 Task: Find Round Trip flight tickets for 2 adults, in Economy from Luxor to Kolkata to travel on 04-Nov-2023. Kolkata to Luxor on 09-Dec-2023.  Stops: Any number of stops. Choice of flight is Star Alliance.
Action: Mouse moved to (377, 327)
Screenshot: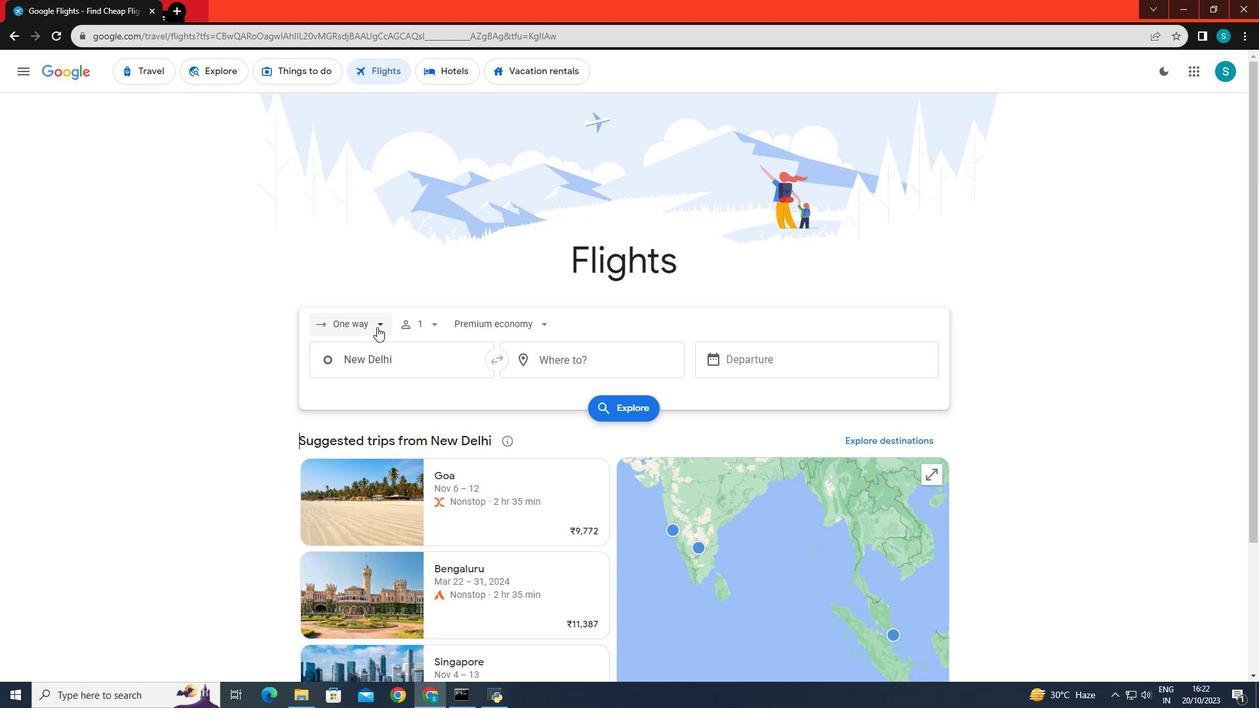 
Action: Mouse pressed left at (377, 327)
Screenshot: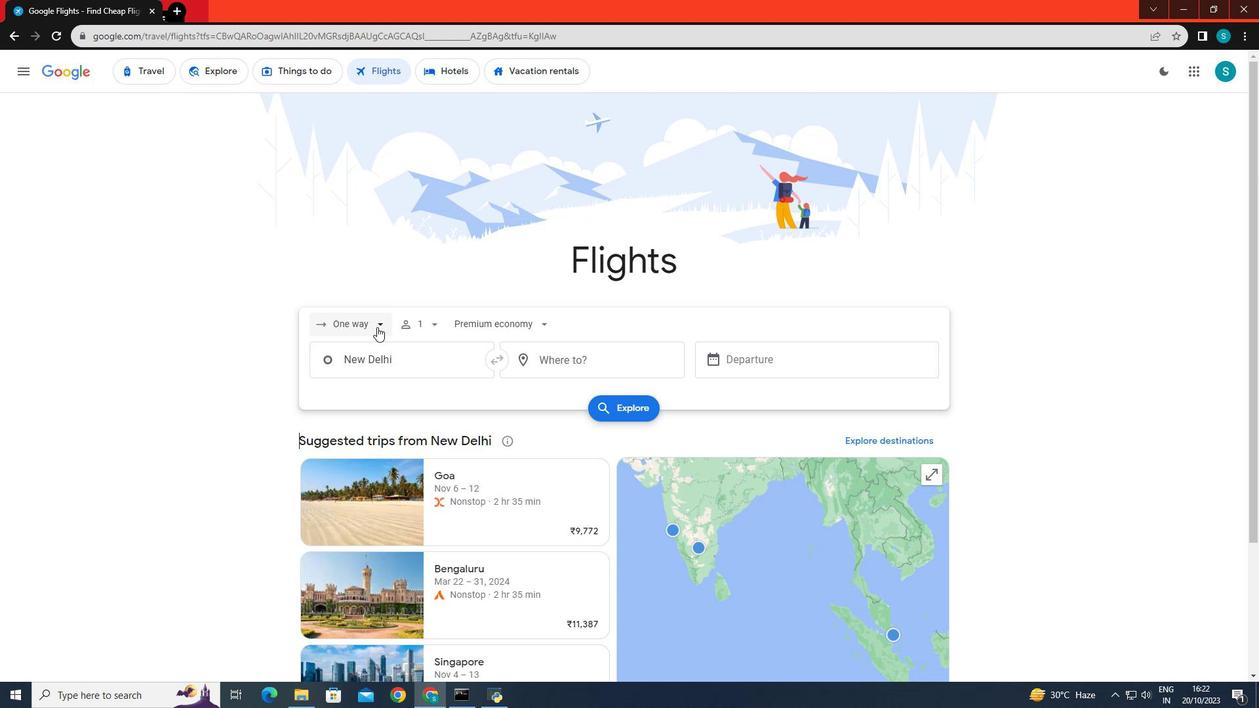
Action: Mouse moved to (373, 359)
Screenshot: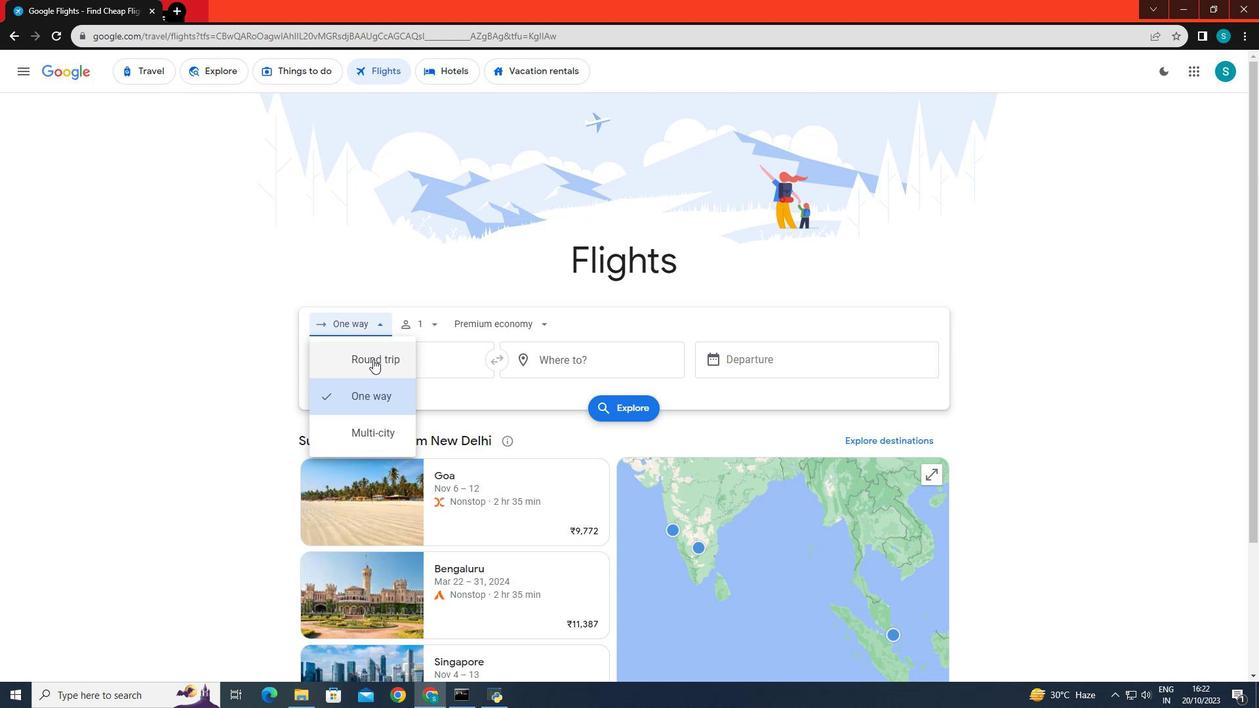 
Action: Mouse pressed left at (373, 359)
Screenshot: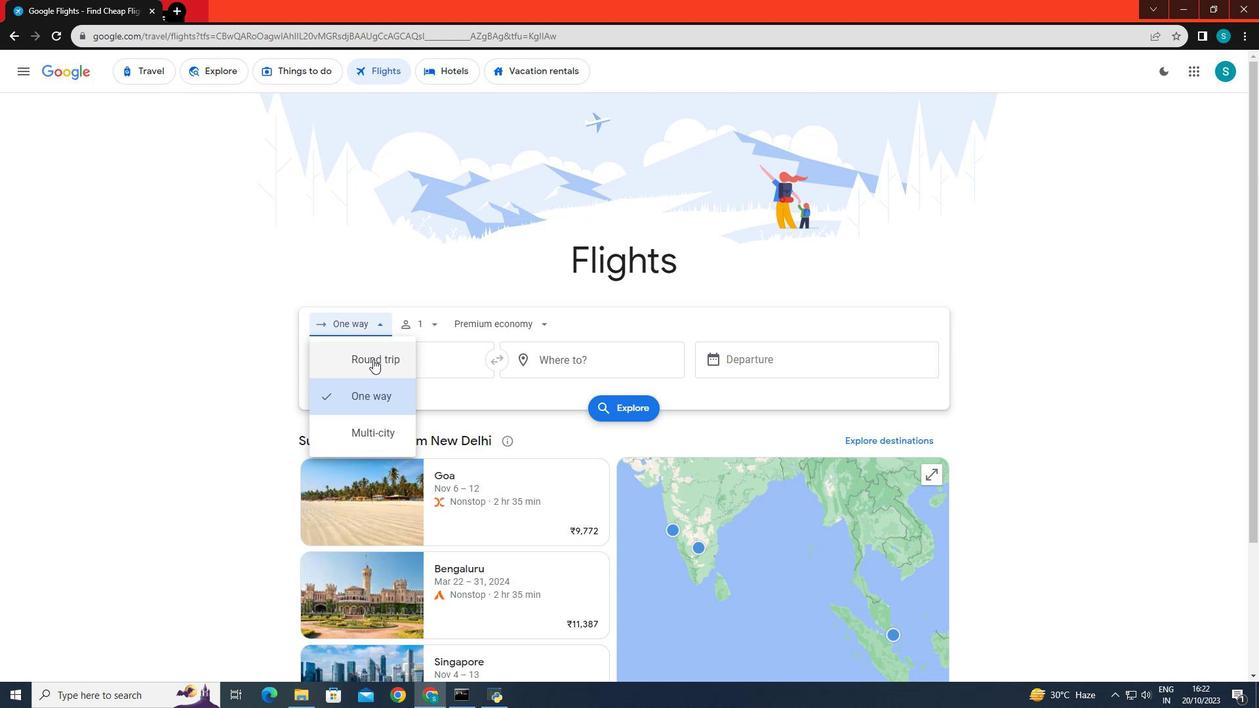 
Action: Mouse moved to (446, 320)
Screenshot: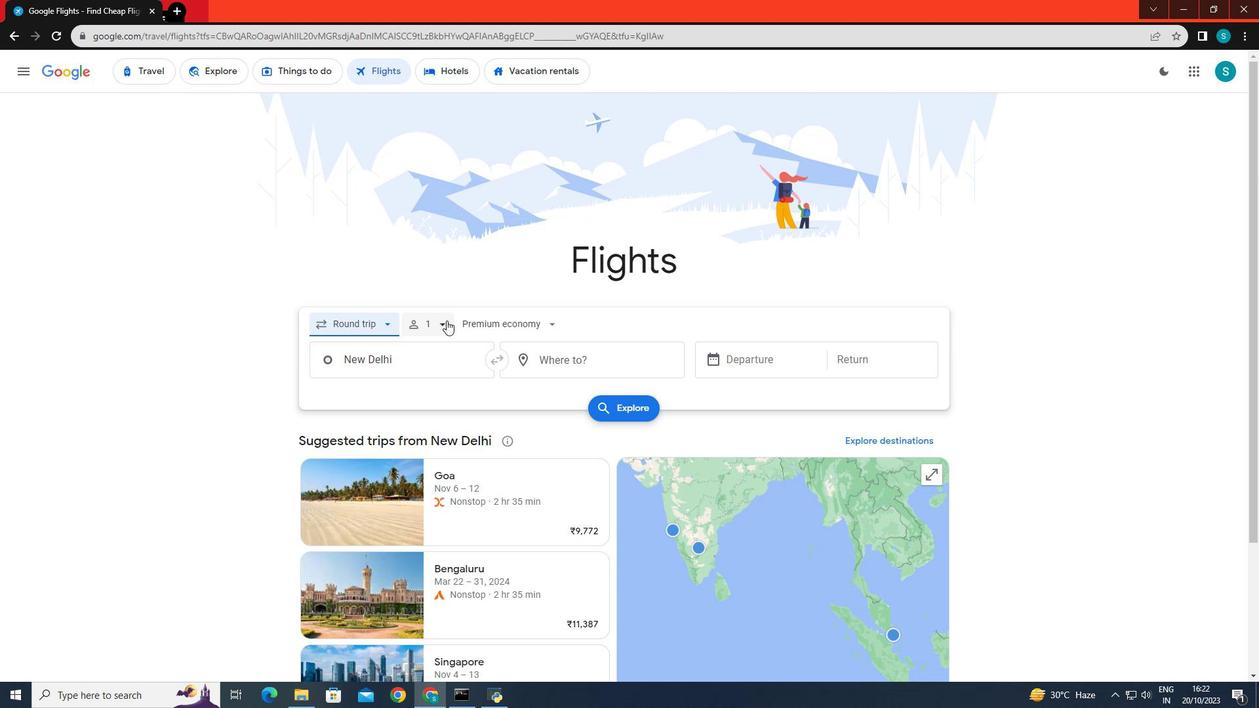 
Action: Mouse pressed left at (446, 320)
Screenshot: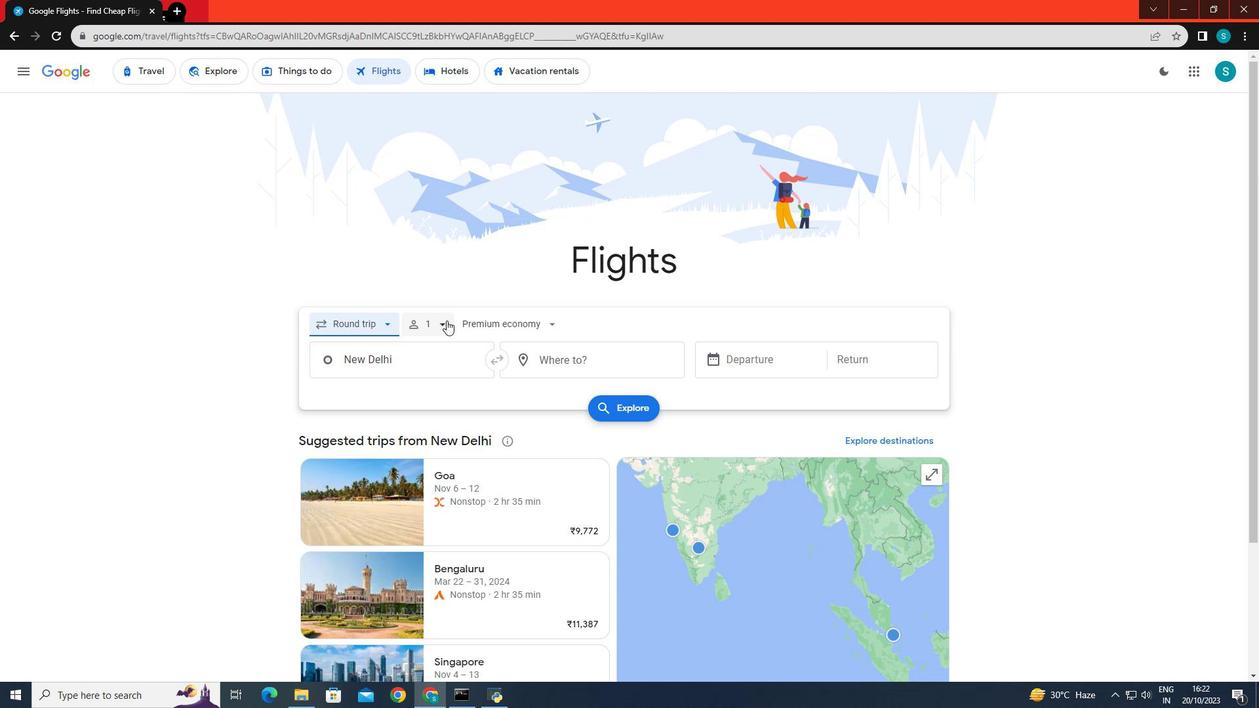 
Action: Mouse moved to (545, 352)
Screenshot: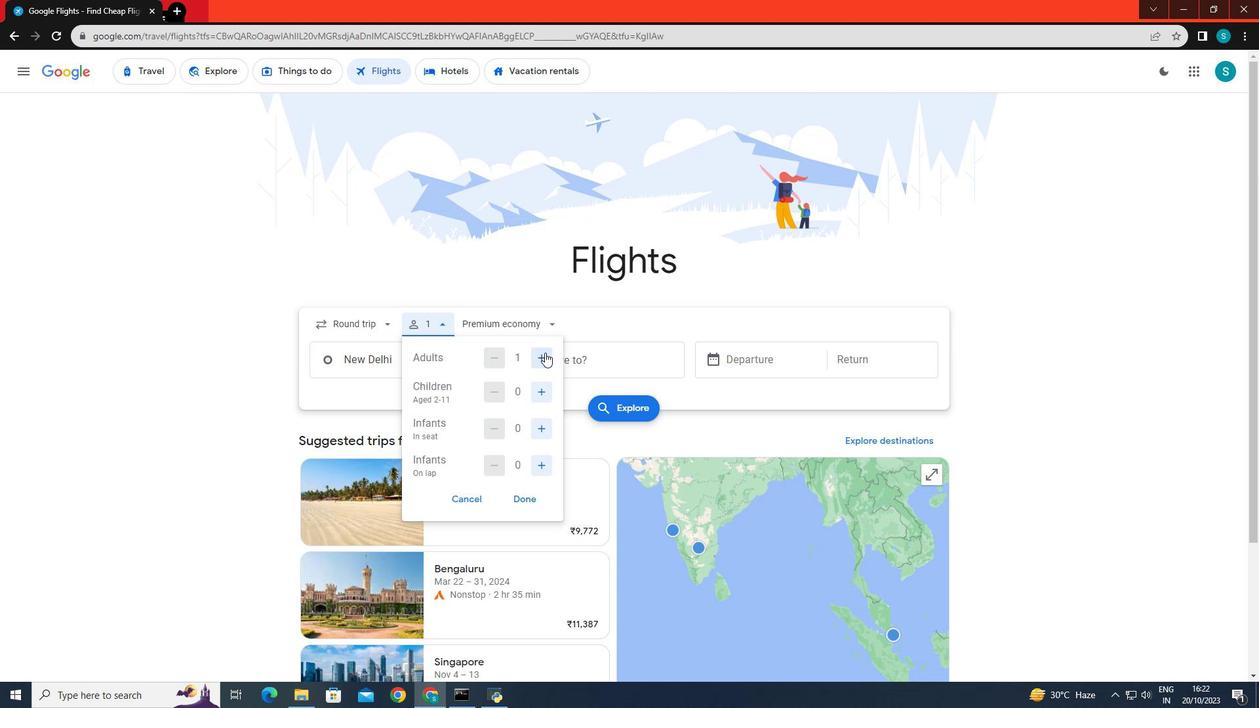 
Action: Mouse pressed left at (545, 352)
Screenshot: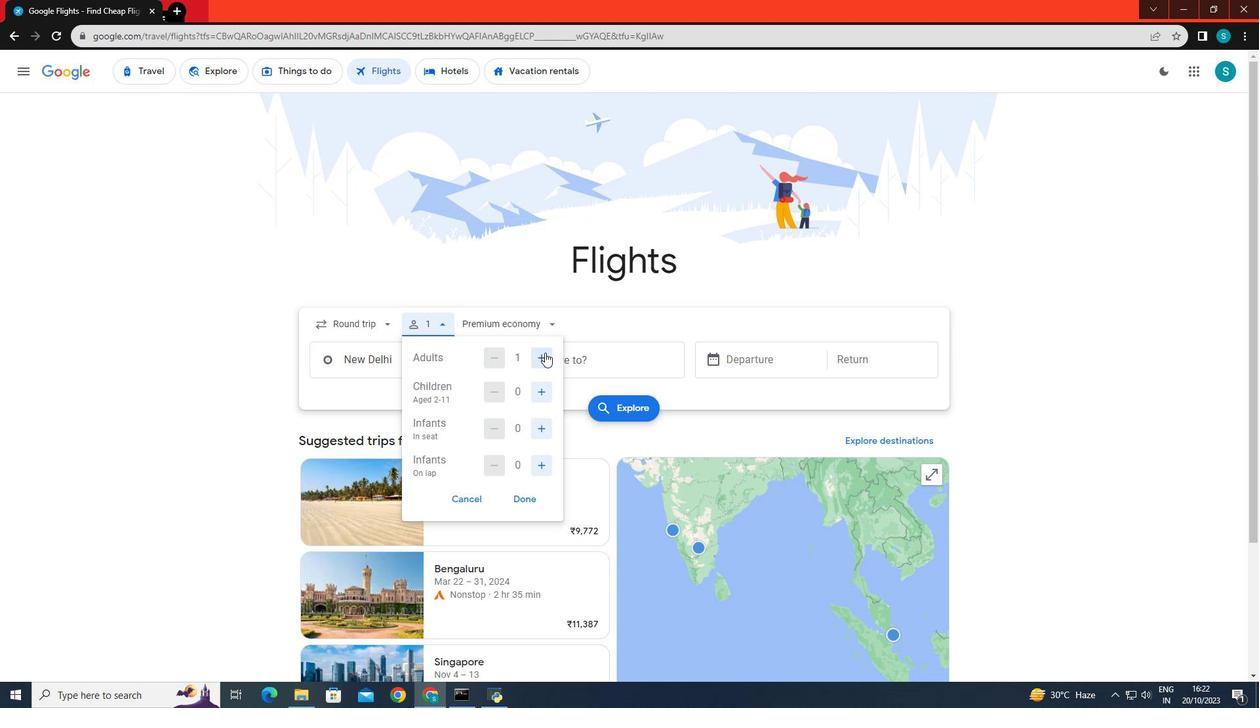 
Action: Mouse moved to (531, 499)
Screenshot: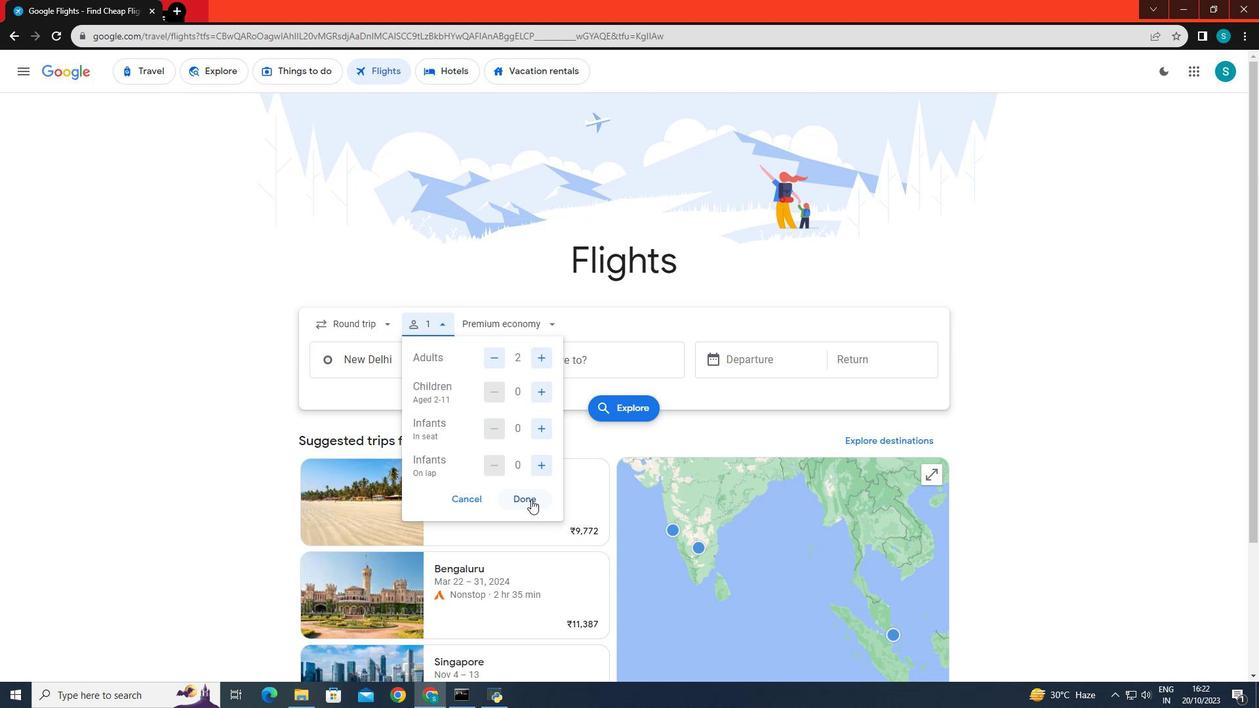 
Action: Mouse pressed left at (531, 499)
Screenshot: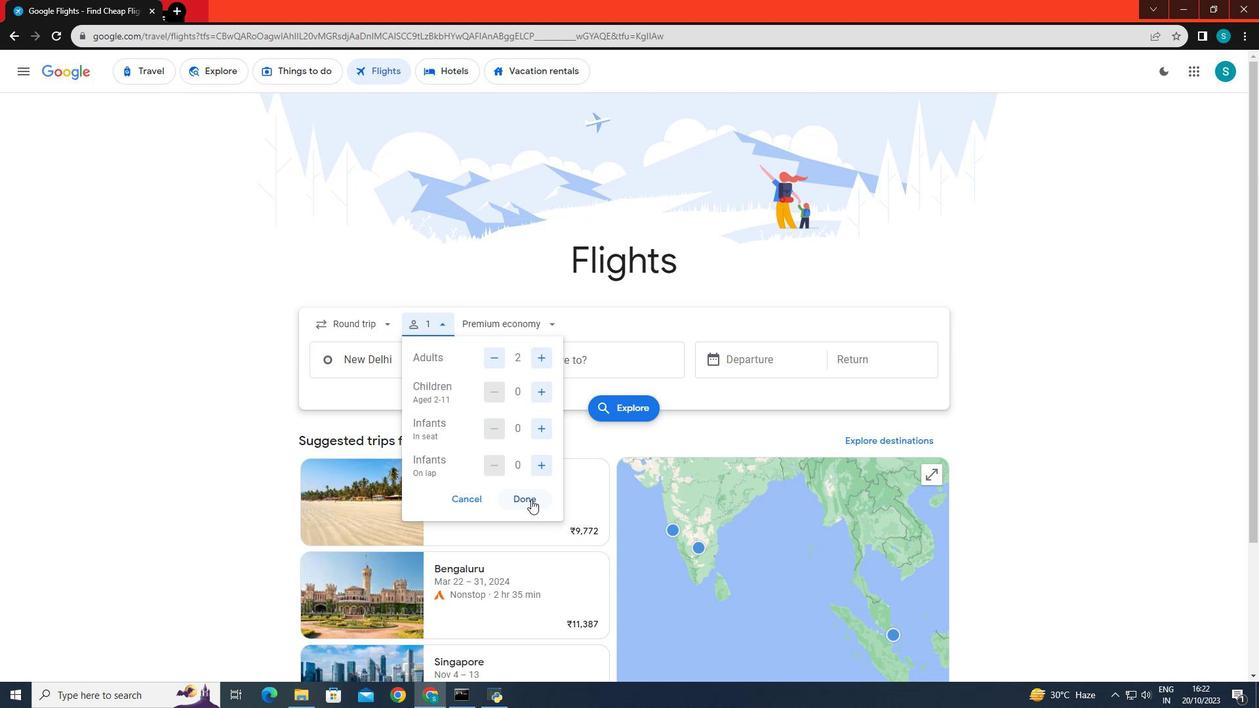 
Action: Mouse moved to (523, 316)
Screenshot: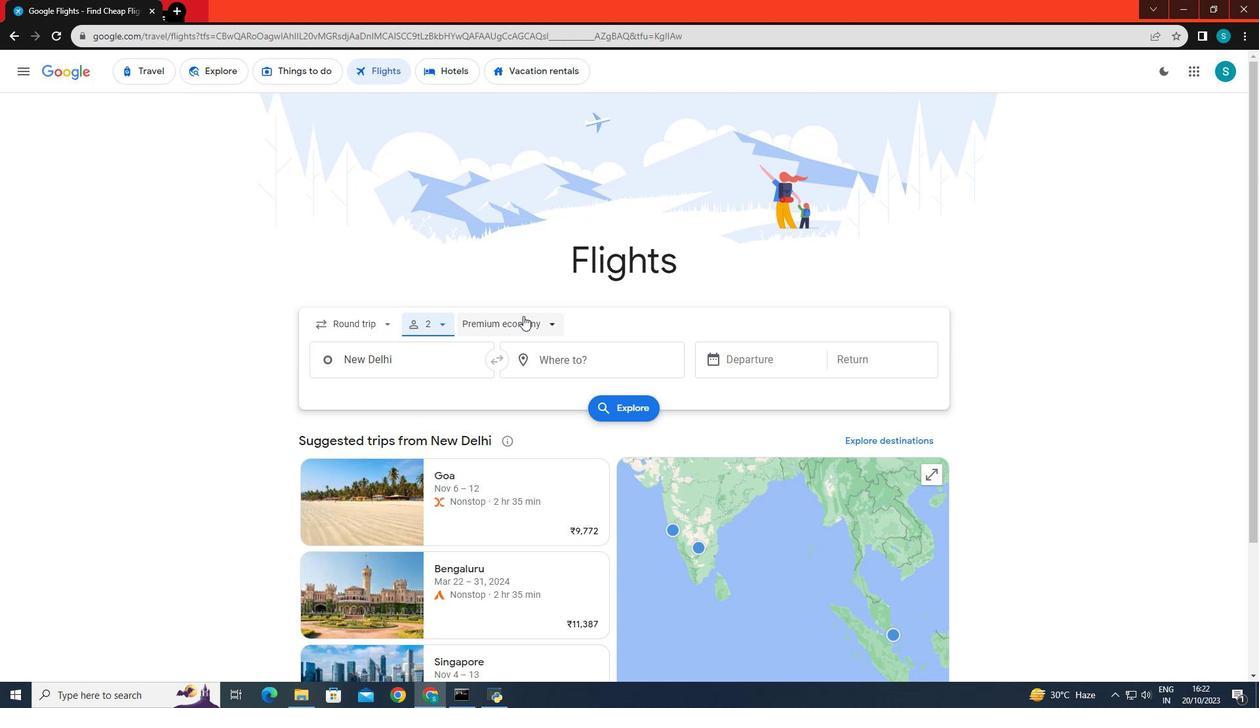 
Action: Mouse pressed left at (523, 316)
Screenshot: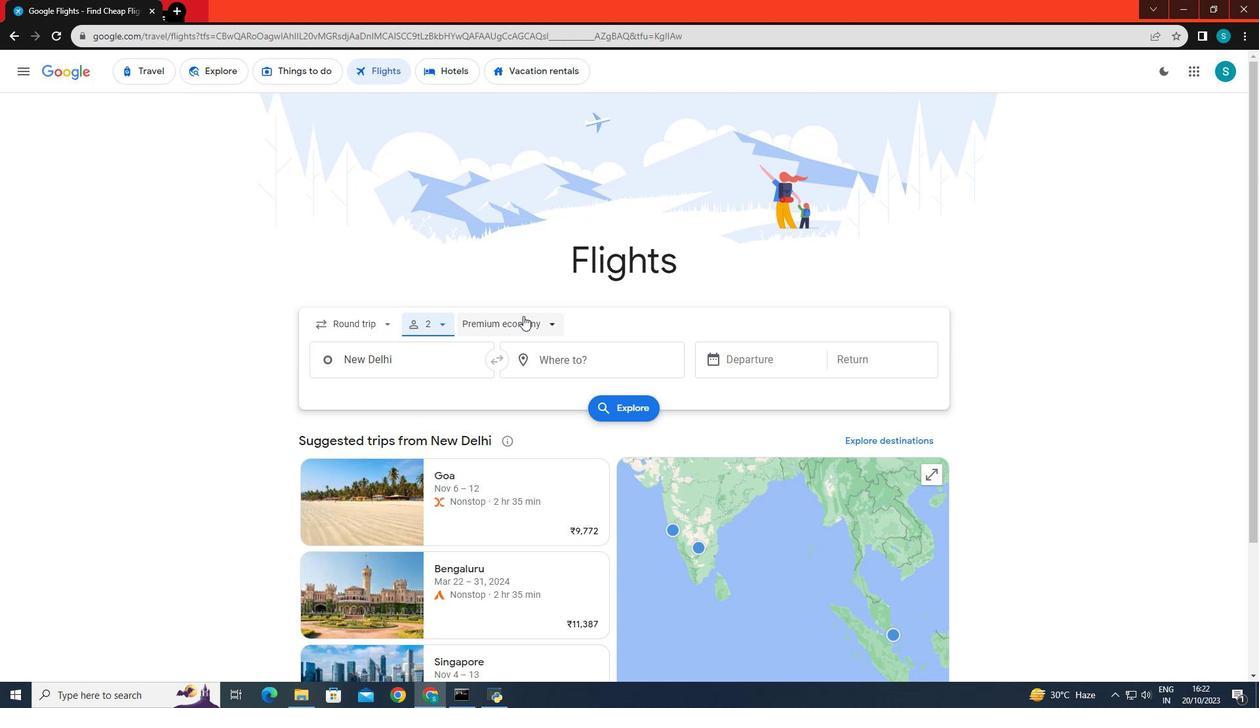 
Action: Mouse moved to (536, 356)
Screenshot: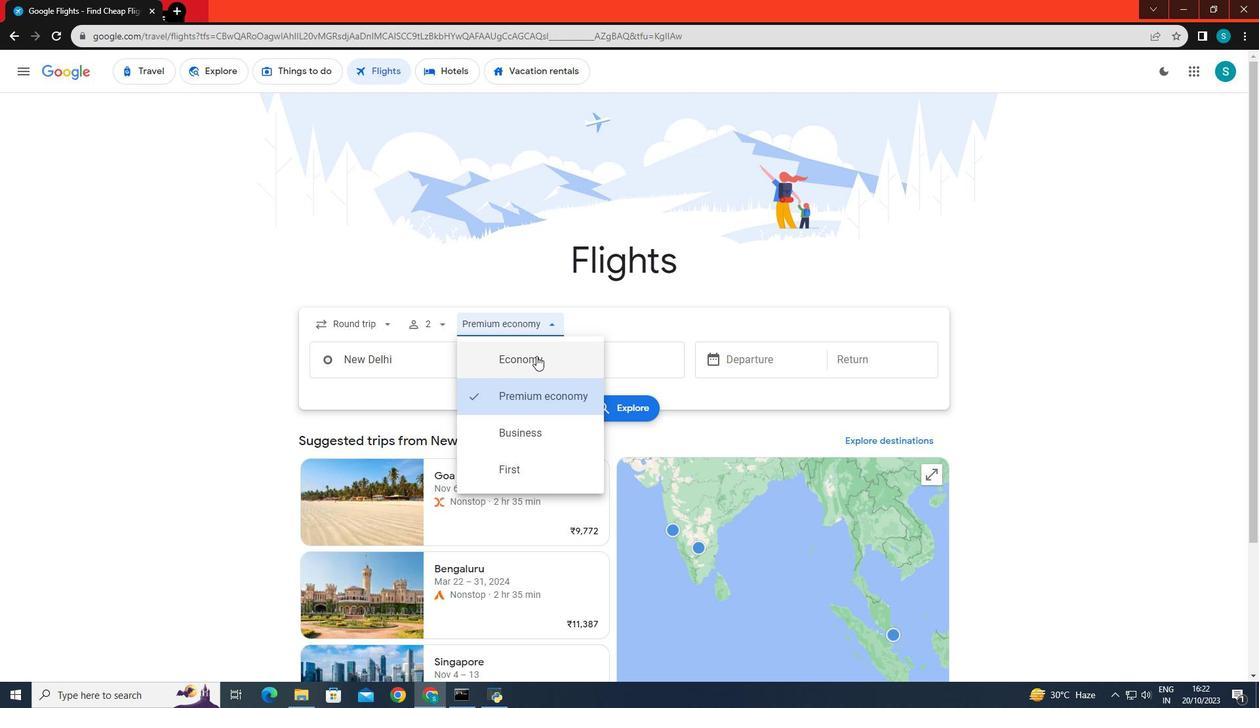 
Action: Mouse pressed left at (536, 356)
Screenshot: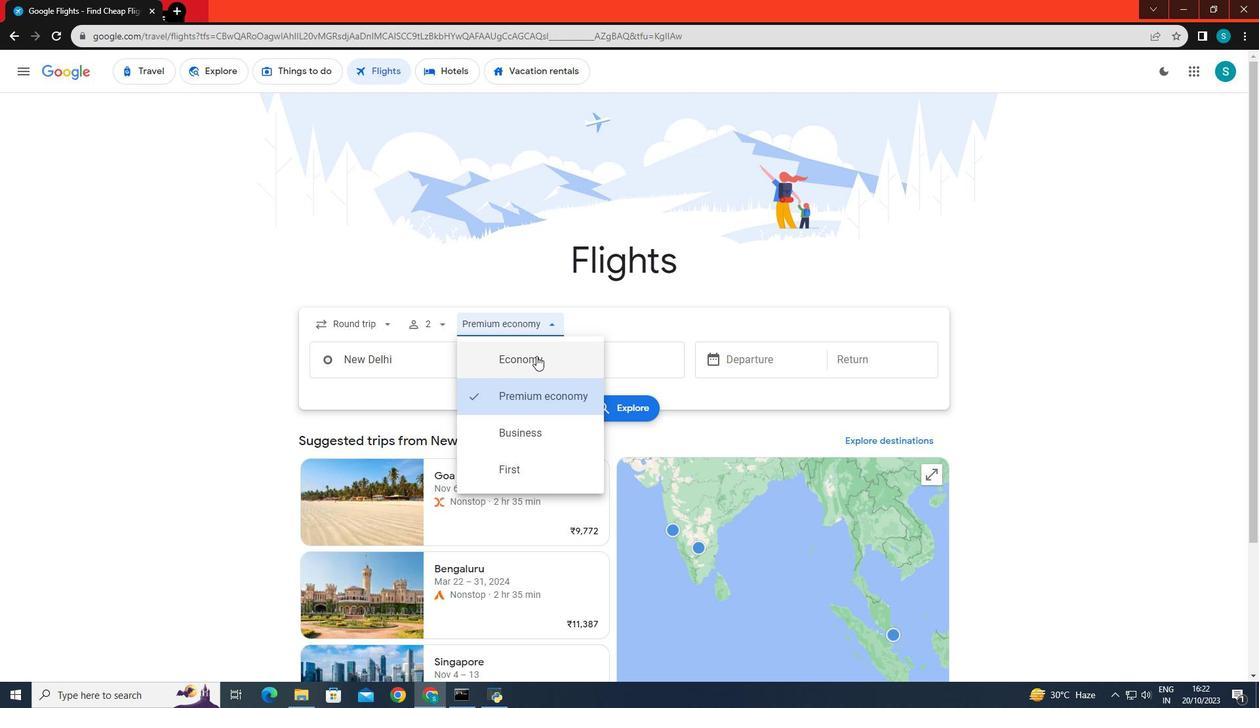 
Action: Mouse moved to (379, 364)
Screenshot: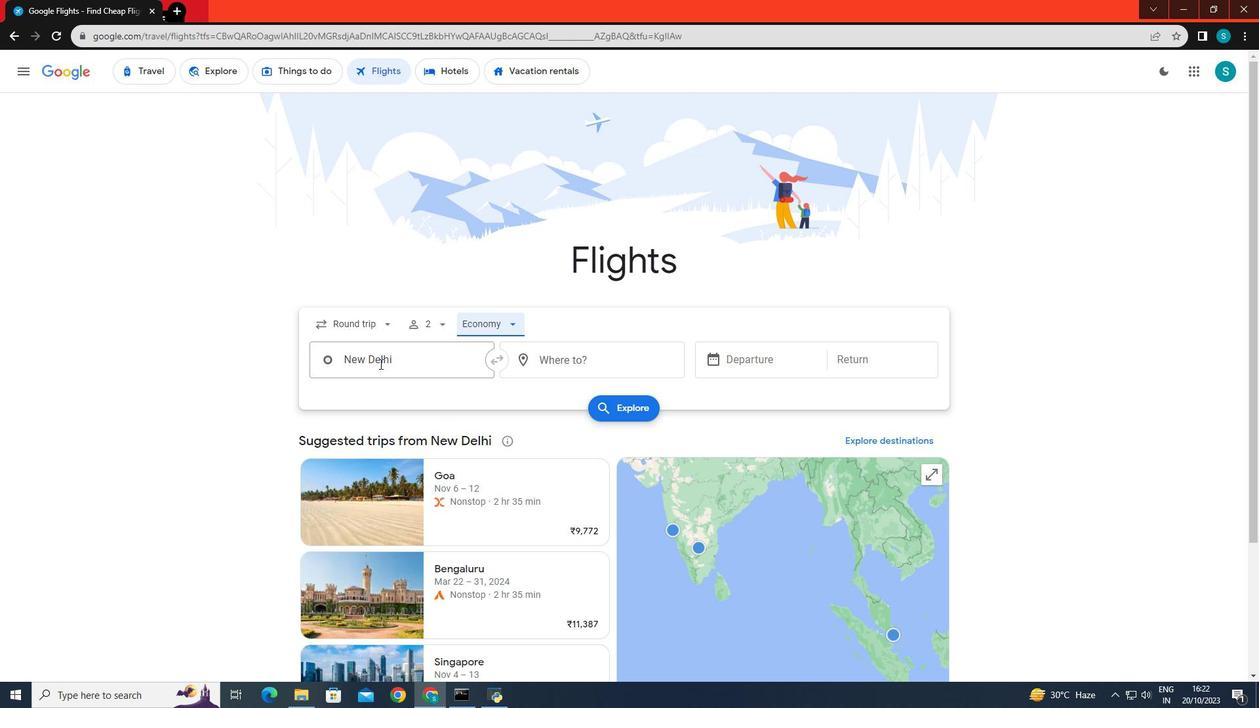 
Action: Mouse pressed left at (379, 364)
Screenshot: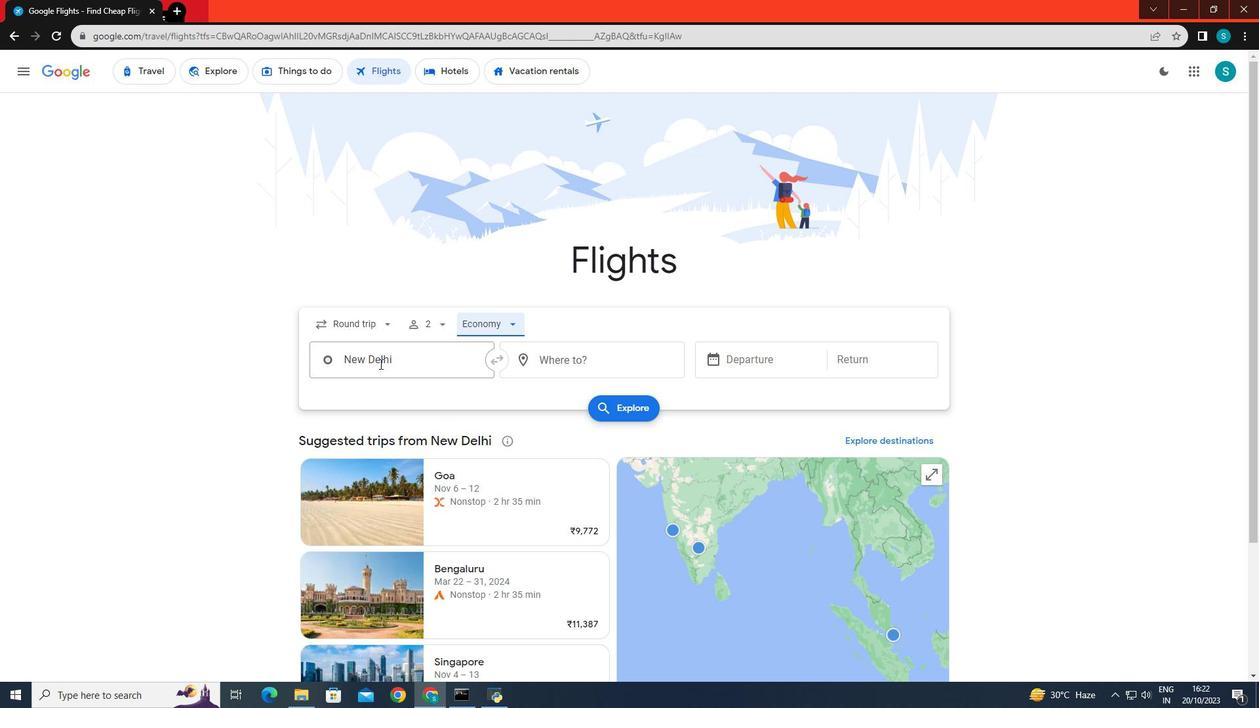 
Action: Key pressed <Key.backspace><Key.caps_lock>L<Key.caps_lock>uxor
Screenshot: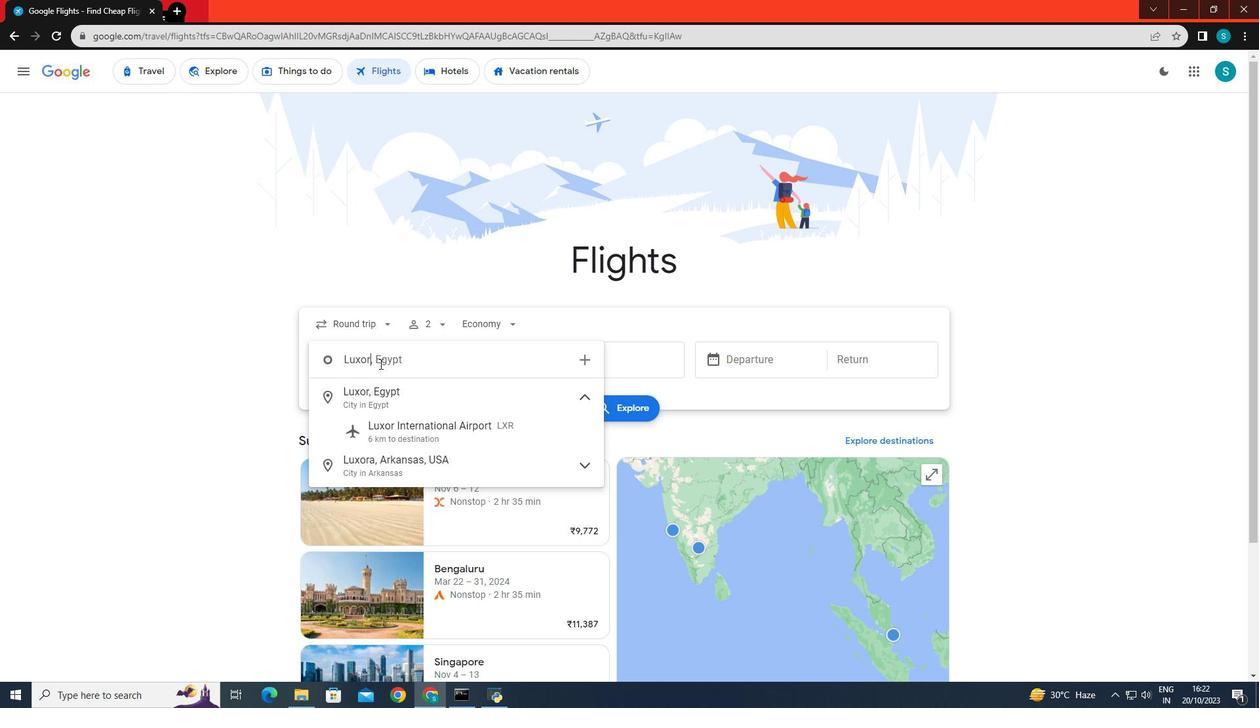 
Action: Mouse moved to (396, 392)
Screenshot: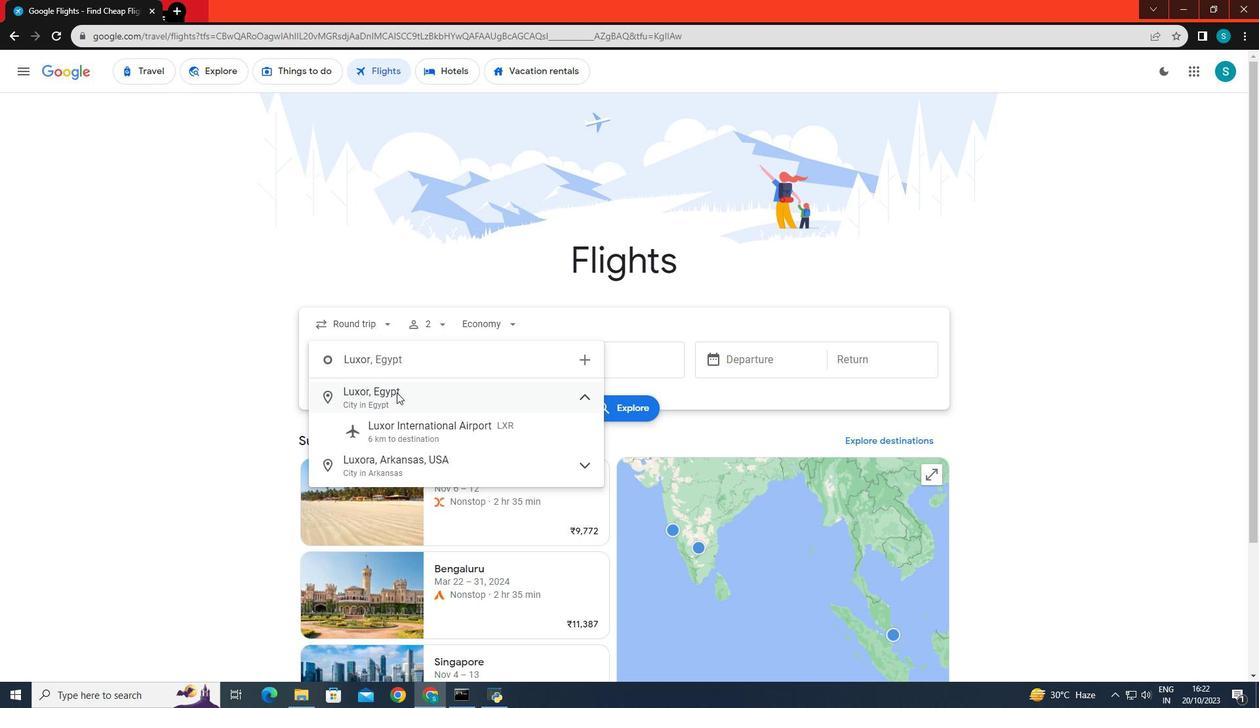 
Action: Mouse pressed left at (396, 392)
Screenshot: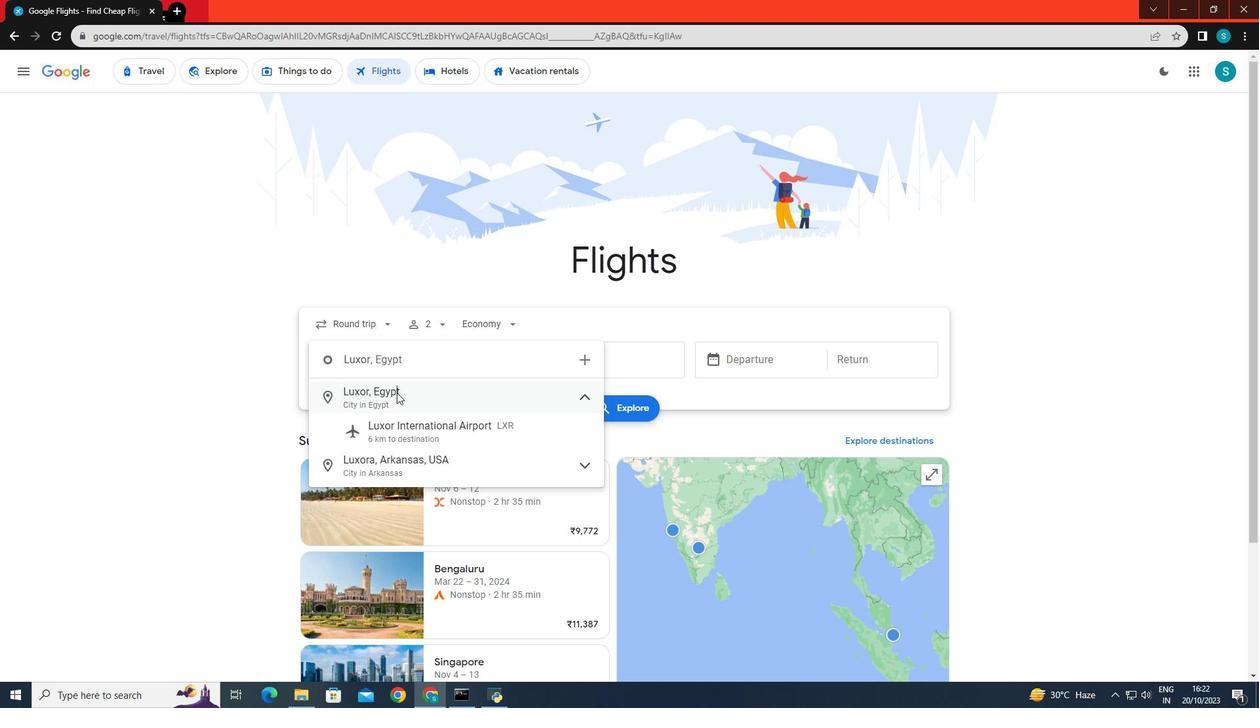 
Action: Mouse moved to (613, 360)
Screenshot: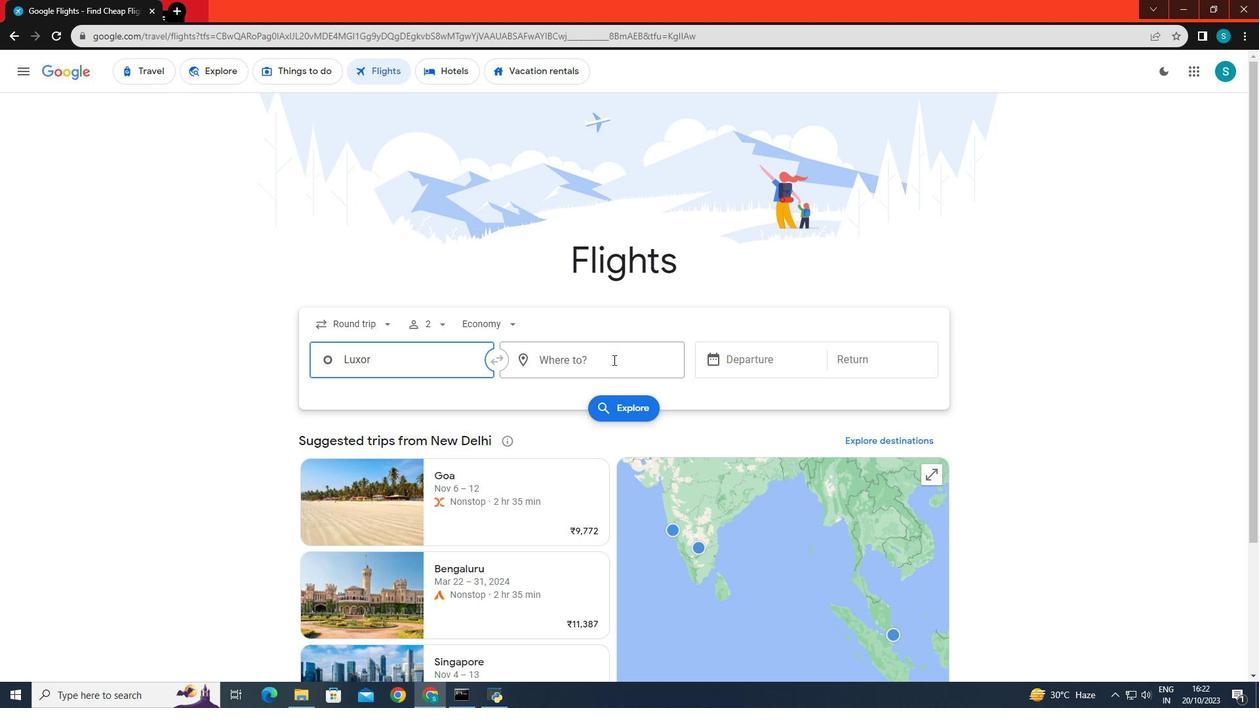 
Action: Mouse pressed left at (613, 360)
Screenshot: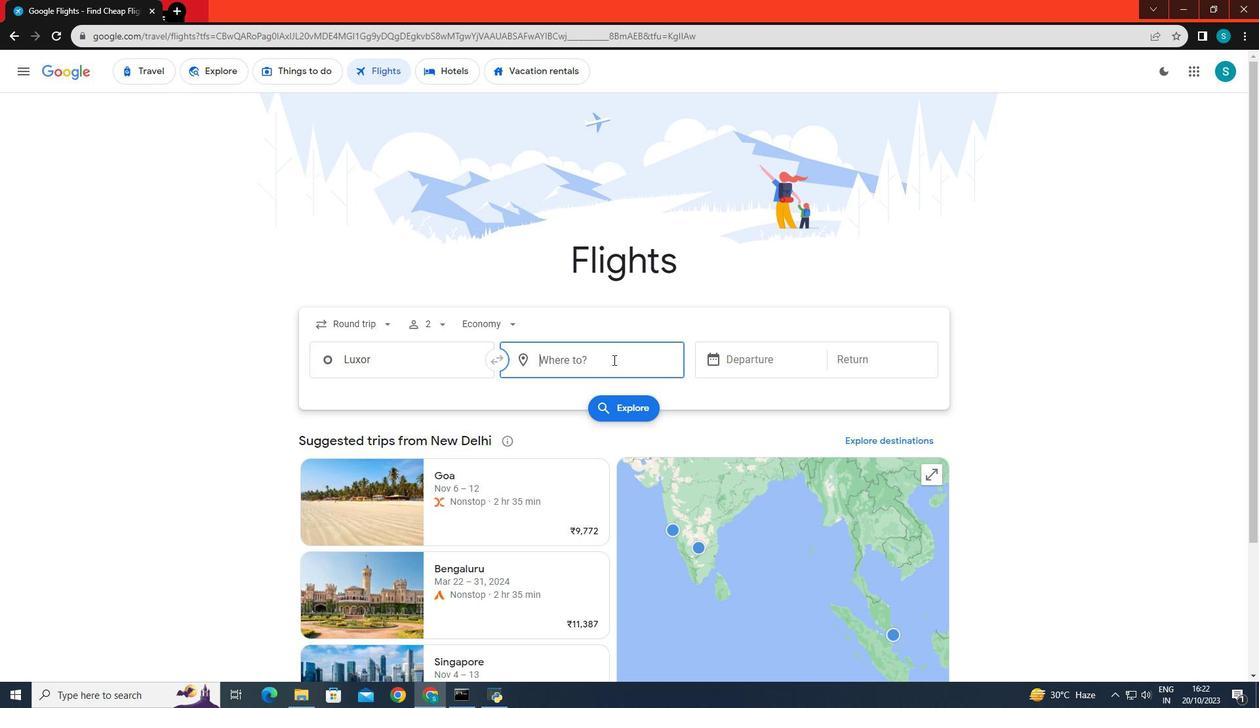 
Action: Key pressed <Key.caps_lock>KOL<Key.backspace><Key.backspace><Key.caps_lock>ol
Screenshot: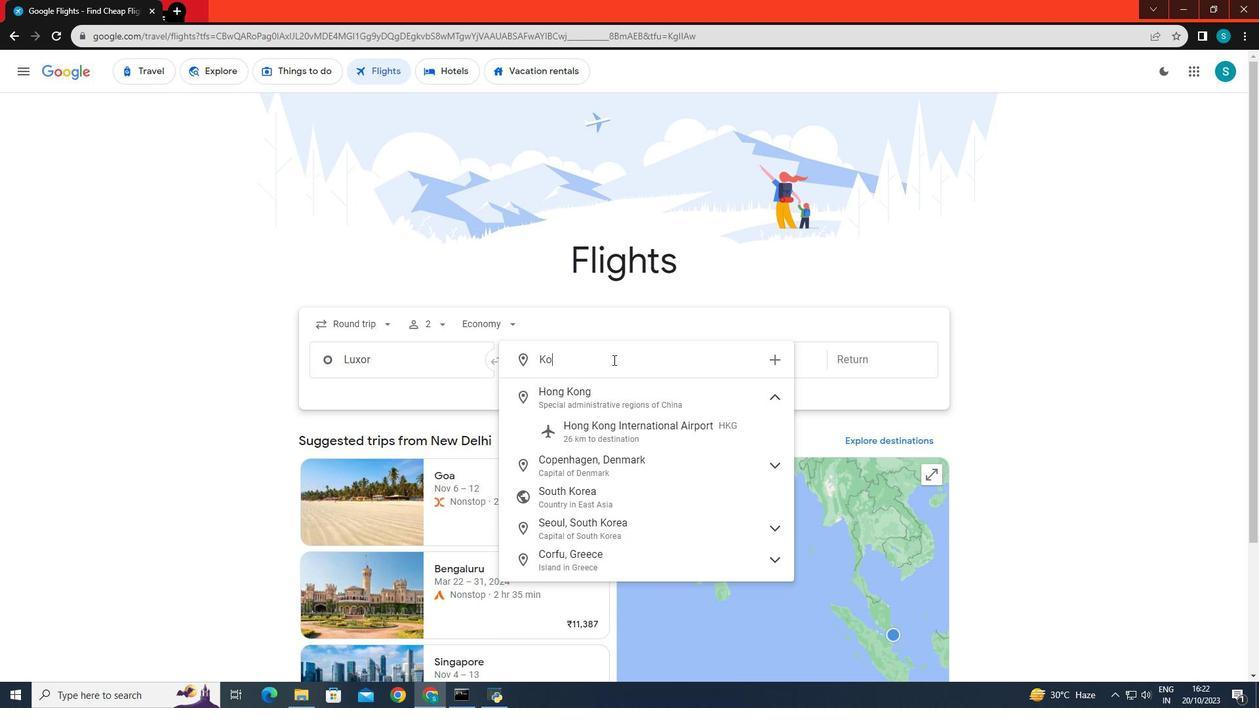 
Action: Mouse moved to (605, 390)
Screenshot: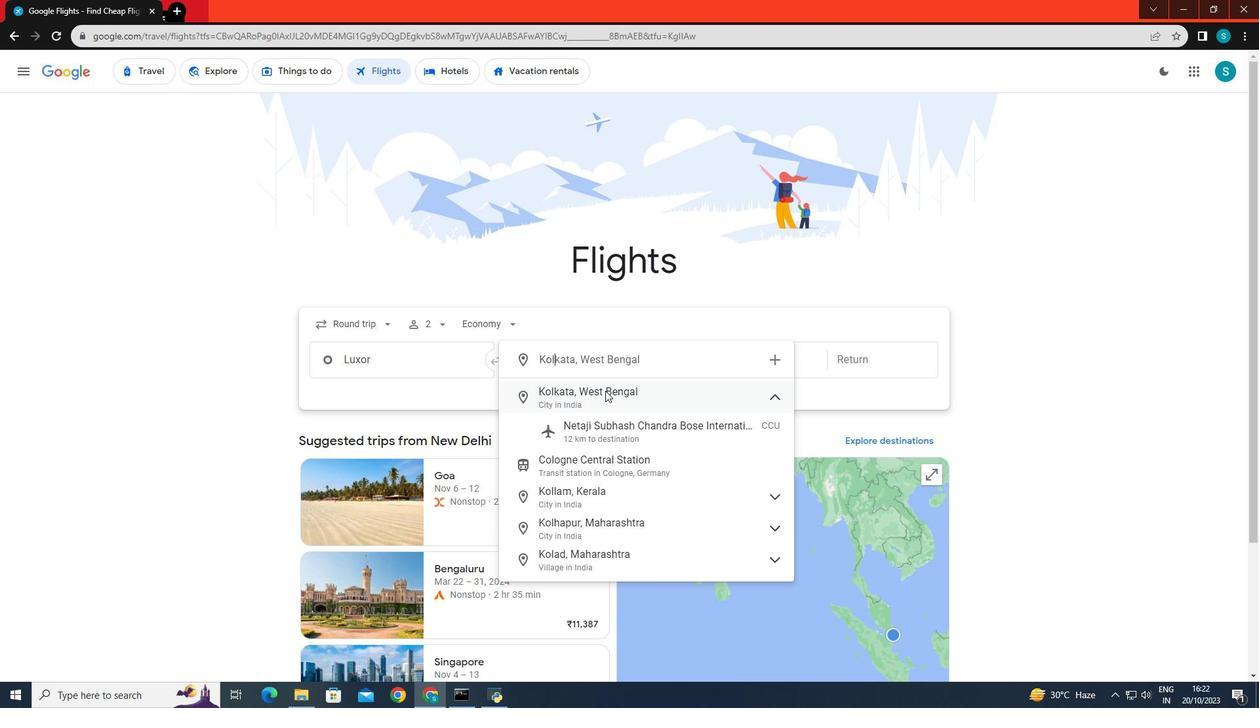 
Action: Mouse pressed left at (605, 390)
Screenshot: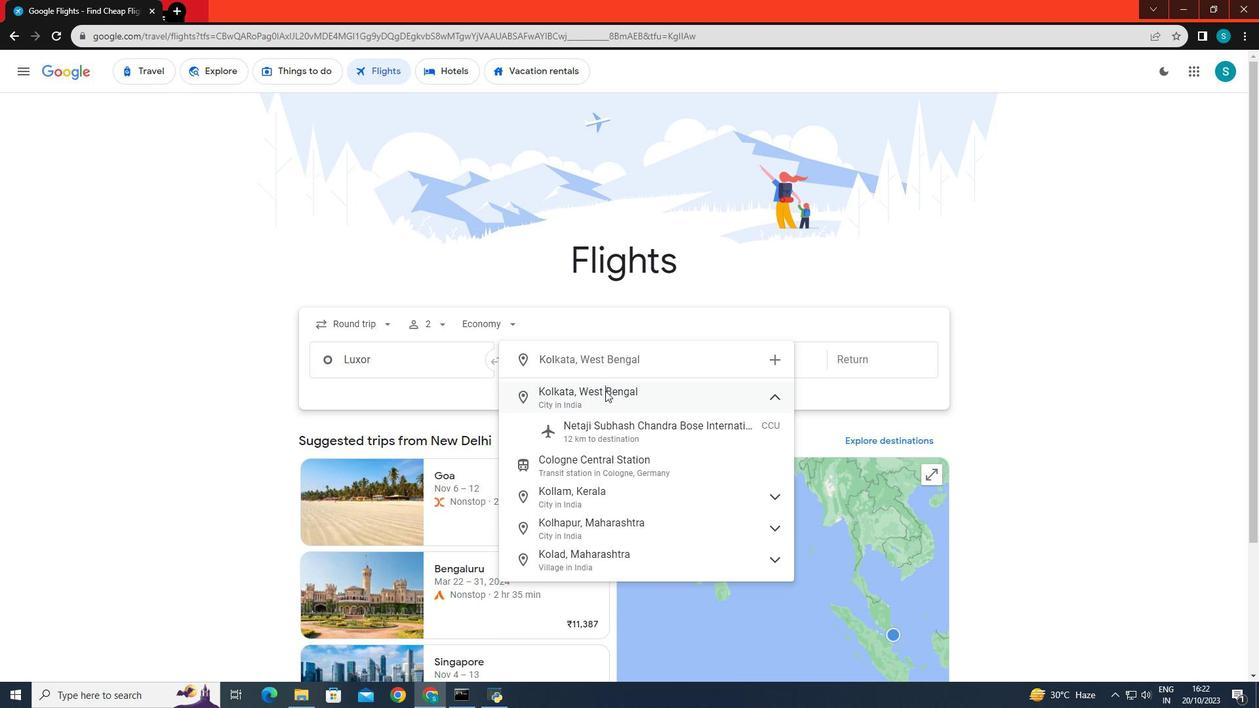 
Action: Mouse moved to (730, 367)
Screenshot: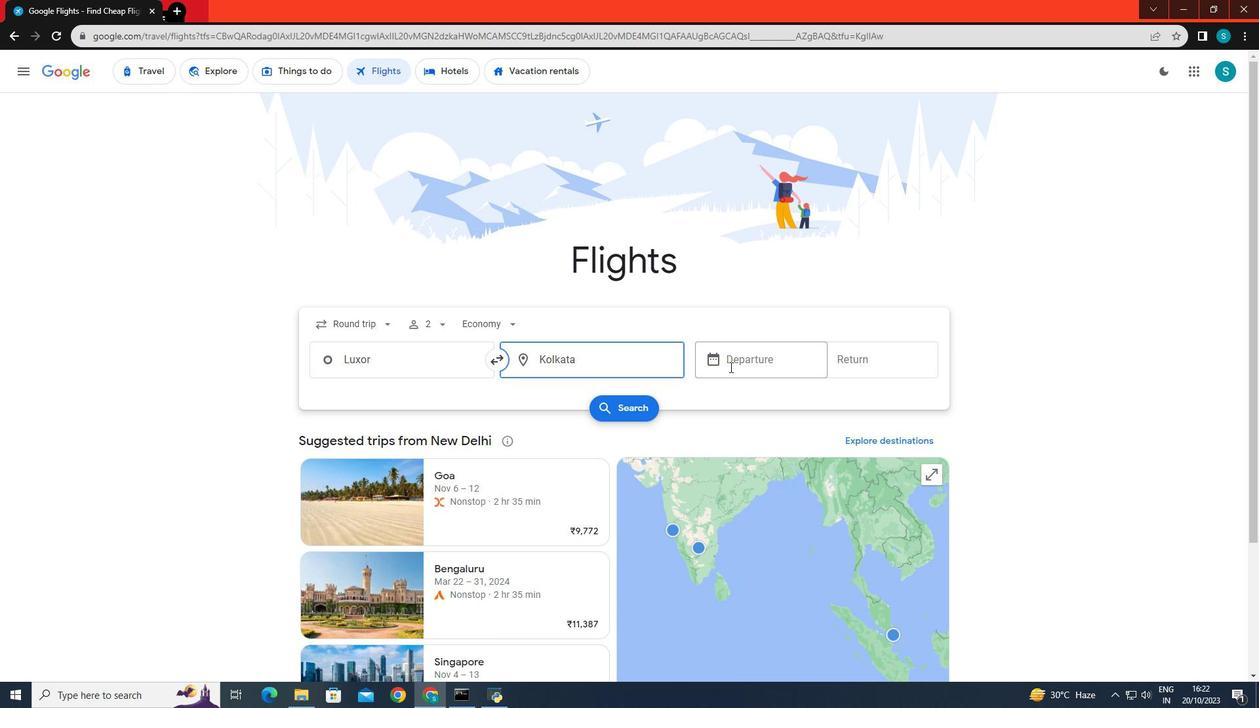 
Action: Mouse pressed left at (730, 367)
Screenshot: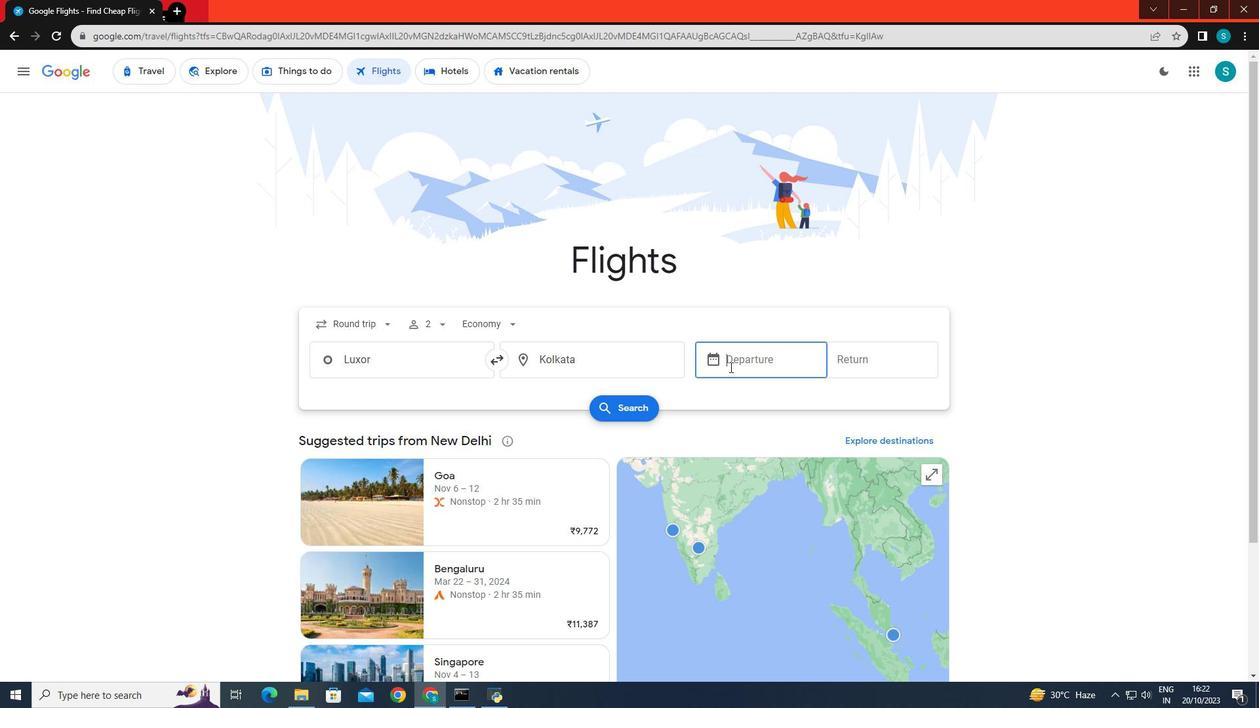 
Action: Mouse moved to (914, 423)
Screenshot: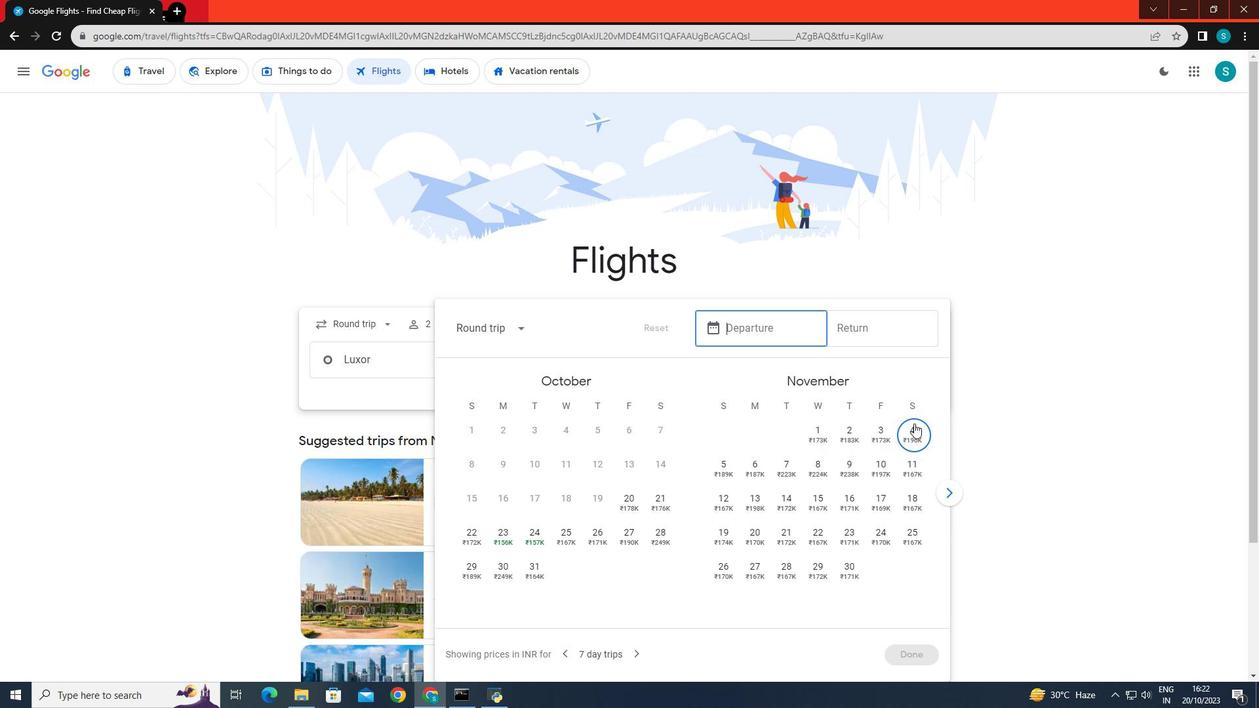 
Action: Mouse pressed left at (914, 423)
Screenshot: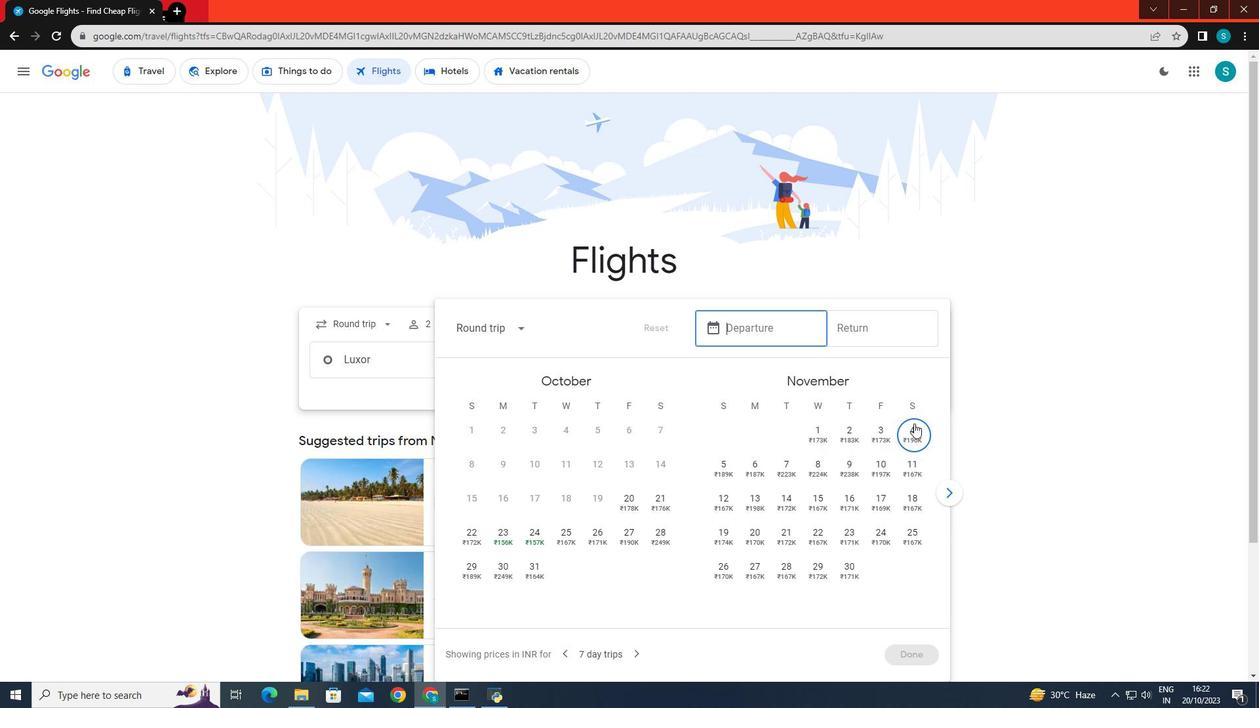 
Action: Mouse moved to (946, 484)
Screenshot: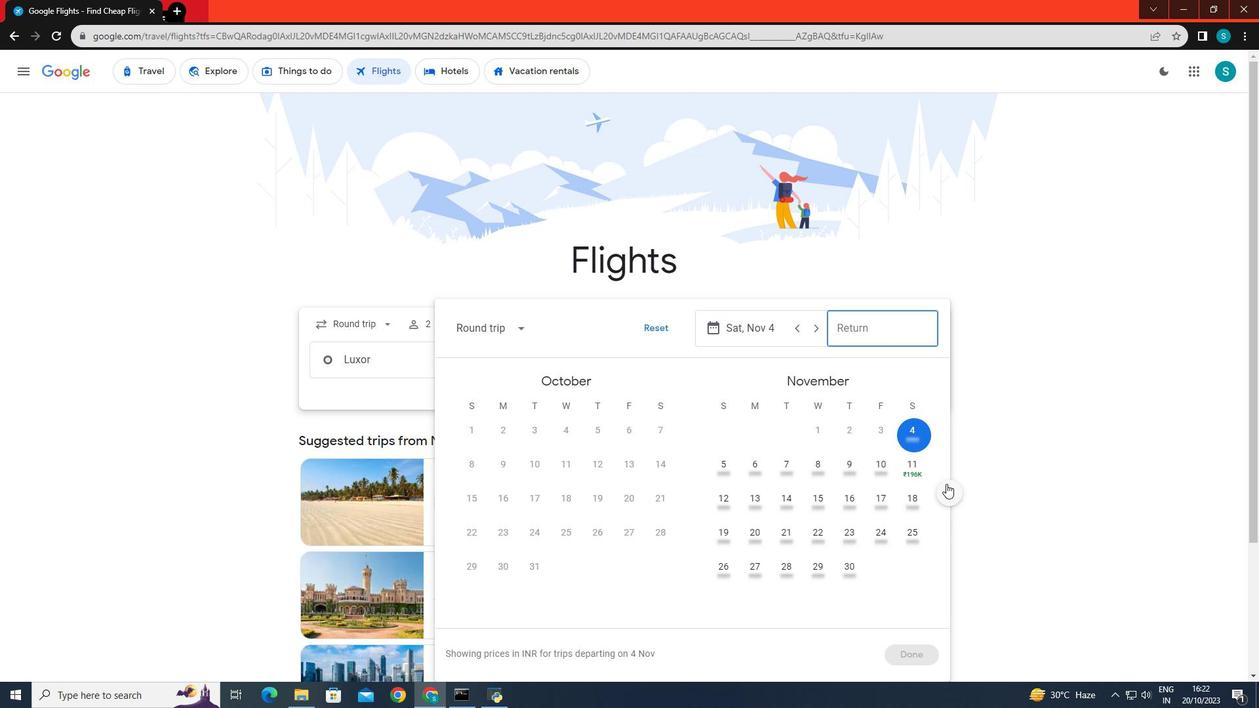 
Action: Mouse pressed left at (946, 484)
Screenshot: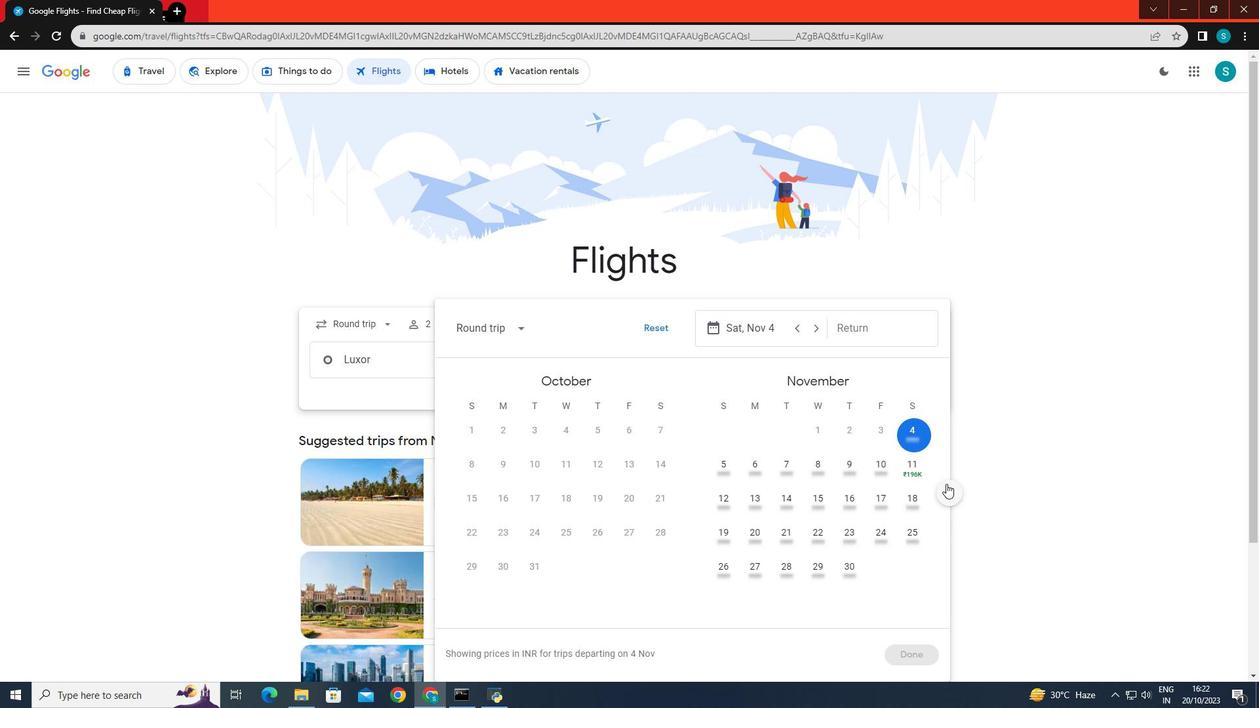 
Action: Mouse moved to (919, 463)
Screenshot: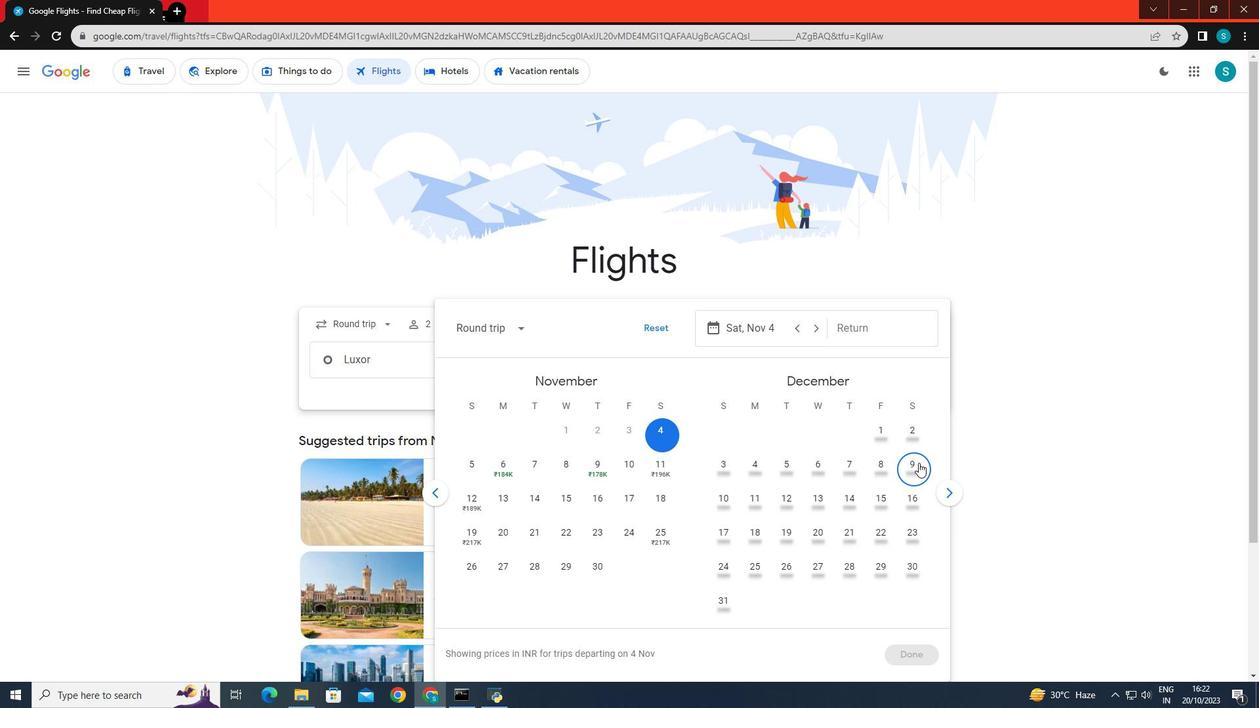
Action: Mouse pressed left at (919, 463)
Screenshot: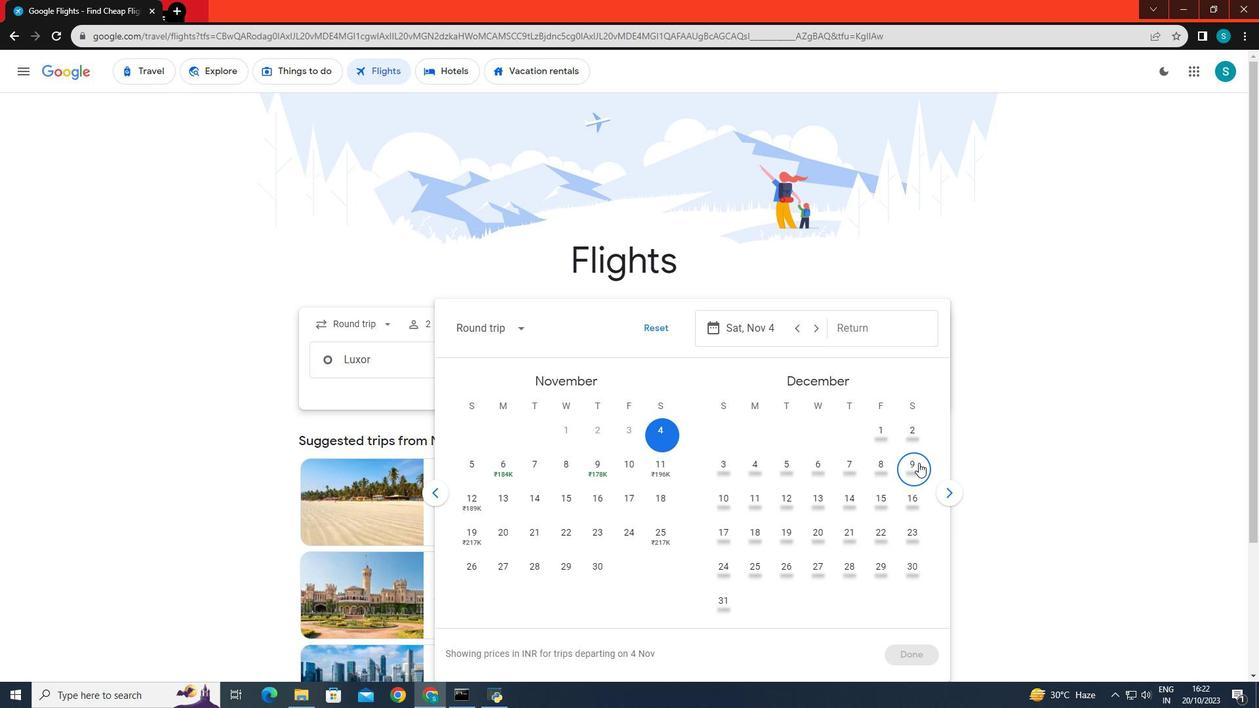 
Action: Mouse moved to (907, 652)
Screenshot: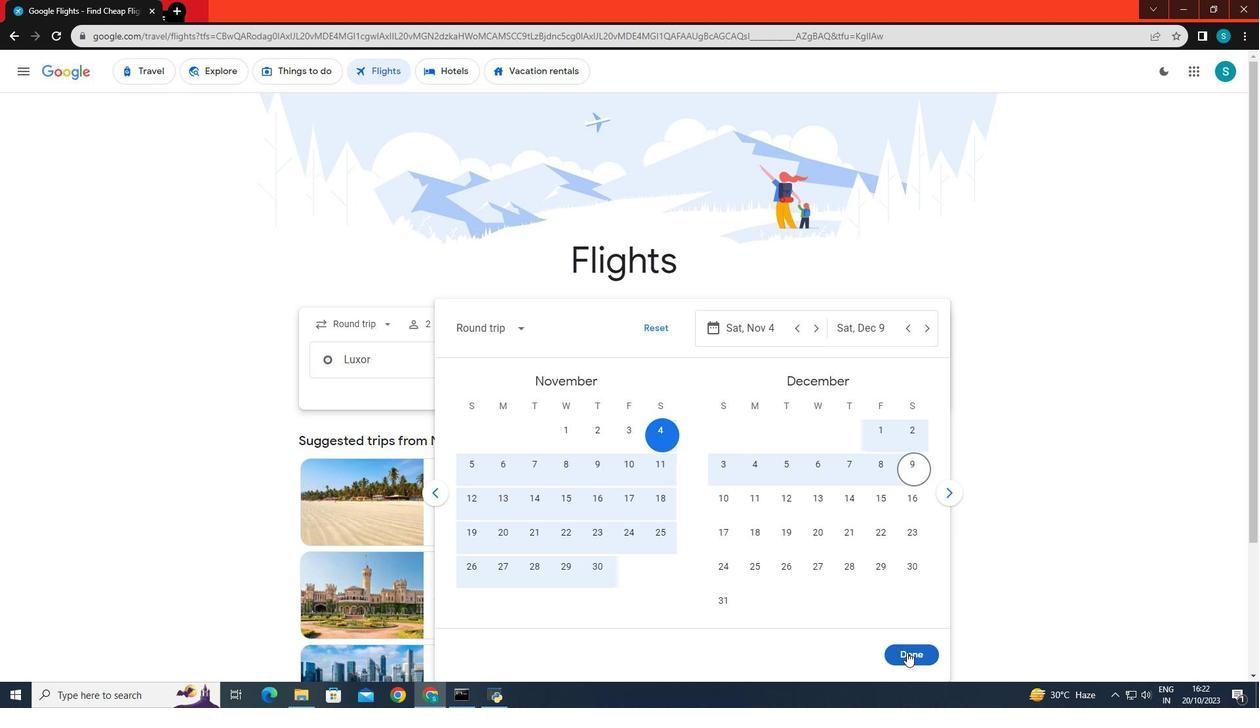
Action: Mouse pressed left at (907, 652)
Screenshot: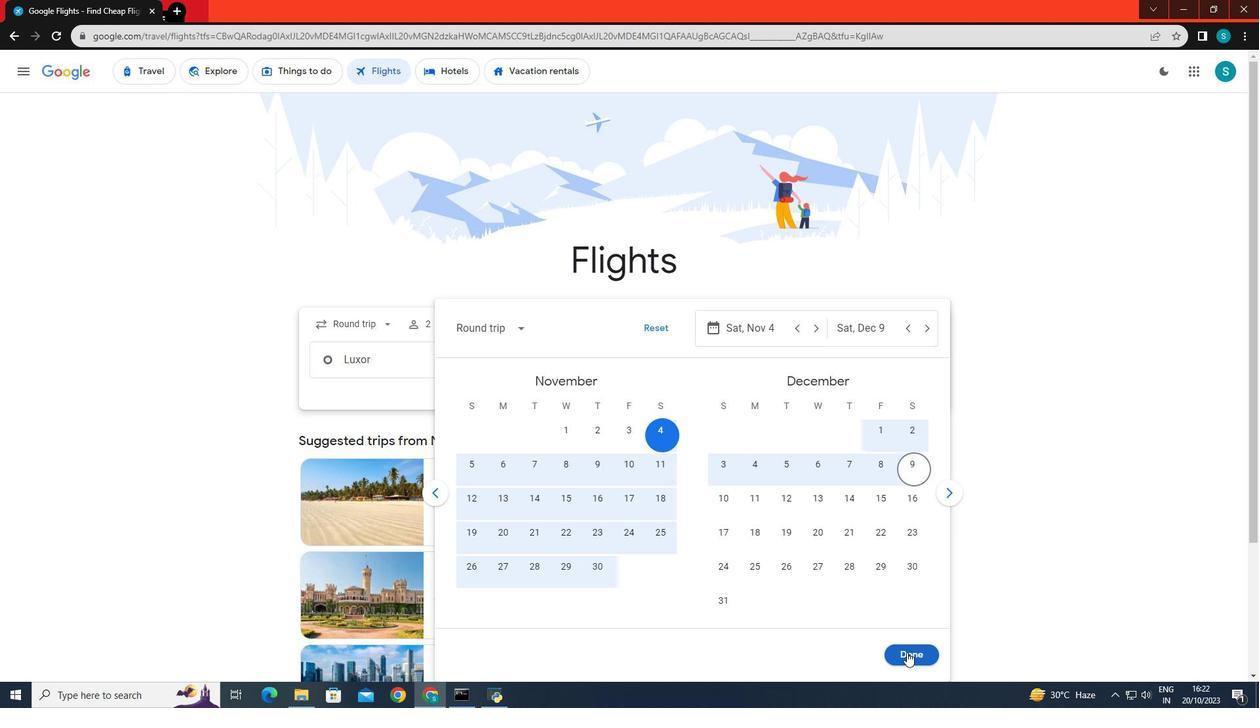 
Action: Mouse moved to (624, 409)
Screenshot: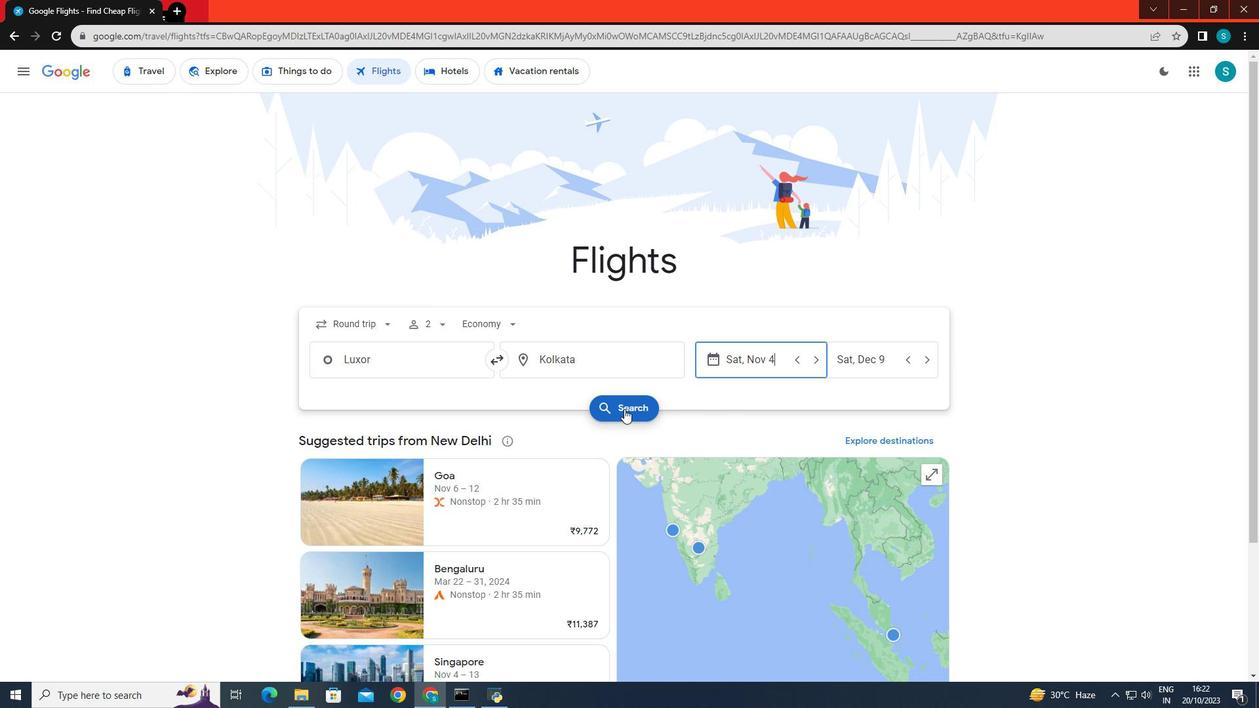 
Action: Mouse pressed left at (624, 409)
Screenshot: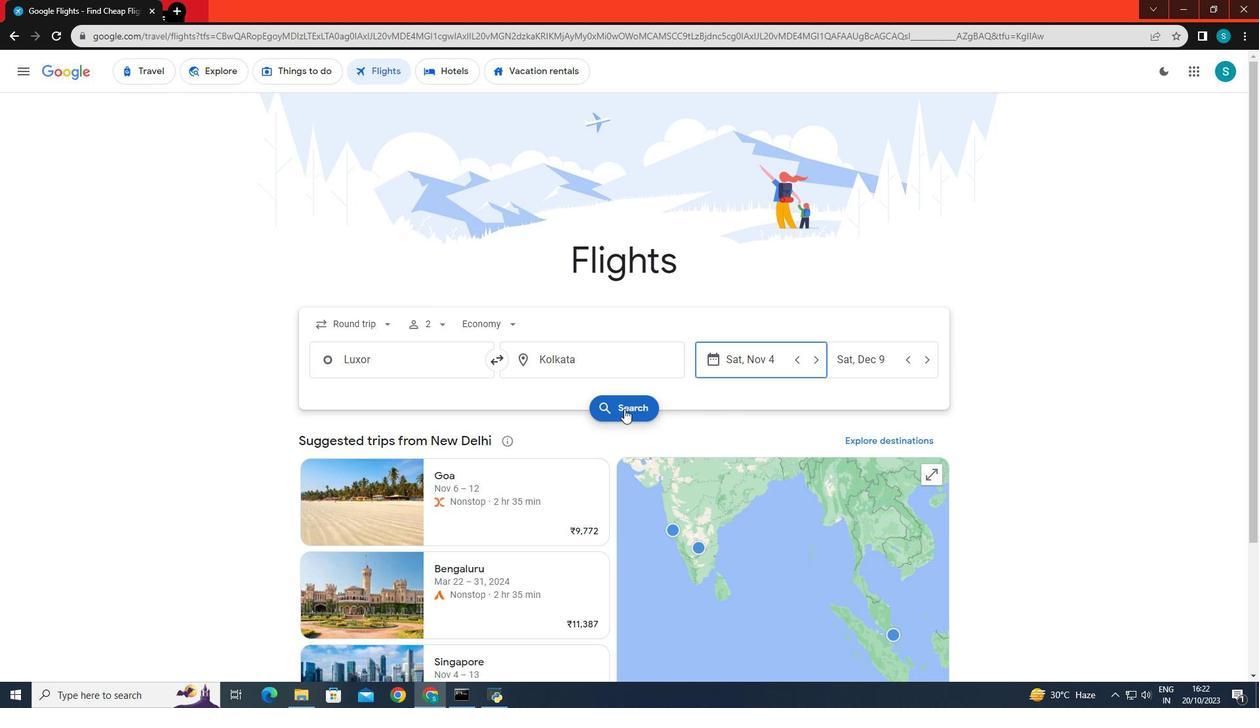 
Action: Mouse moved to (409, 197)
Screenshot: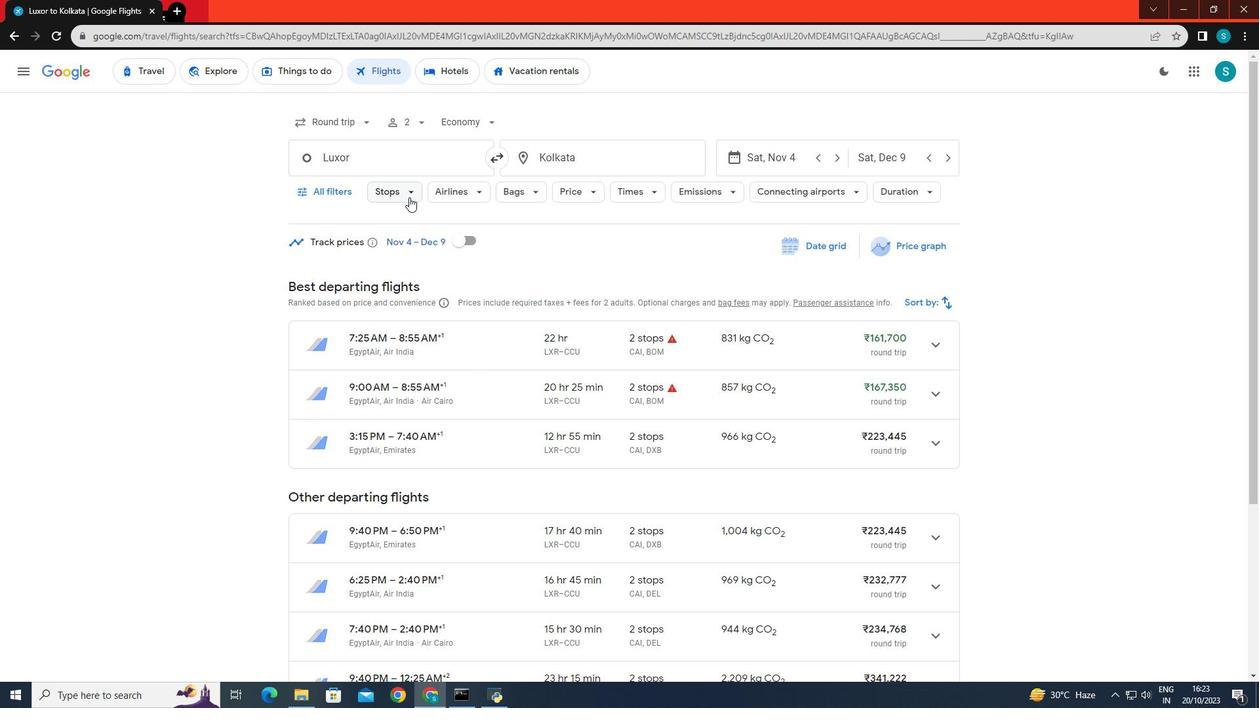 
Action: Mouse pressed left at (409, 197)
Screenshot: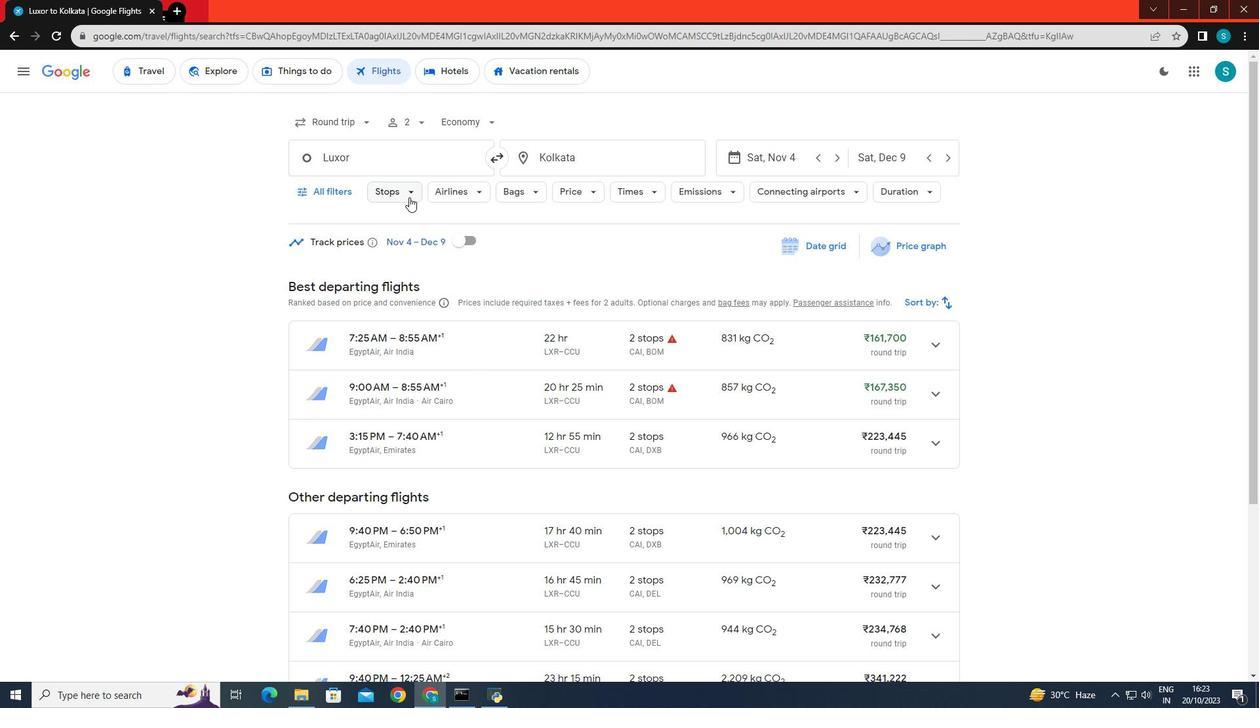 
Action: Mouse moved to (397, 261)
Screenshot: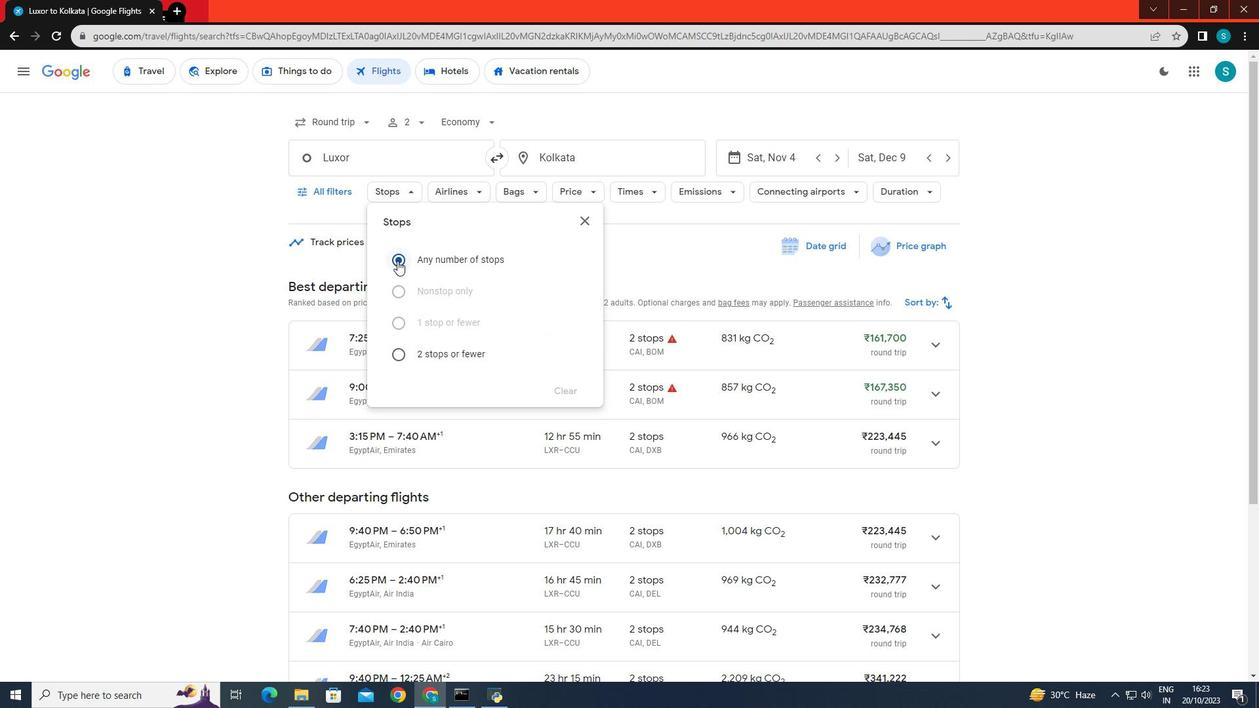
Action: Mouse pressed left at (397, 261)
Screenshot: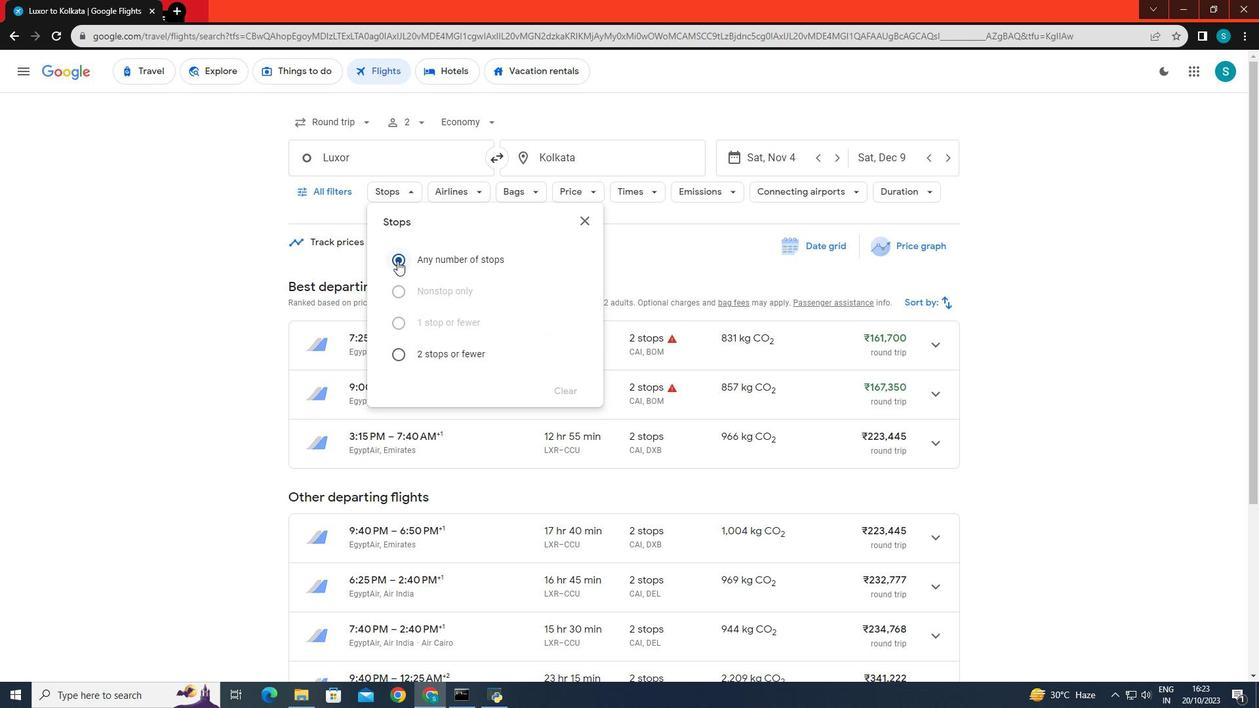 
Action: Mouse moved to (269, 302)
Screenshot: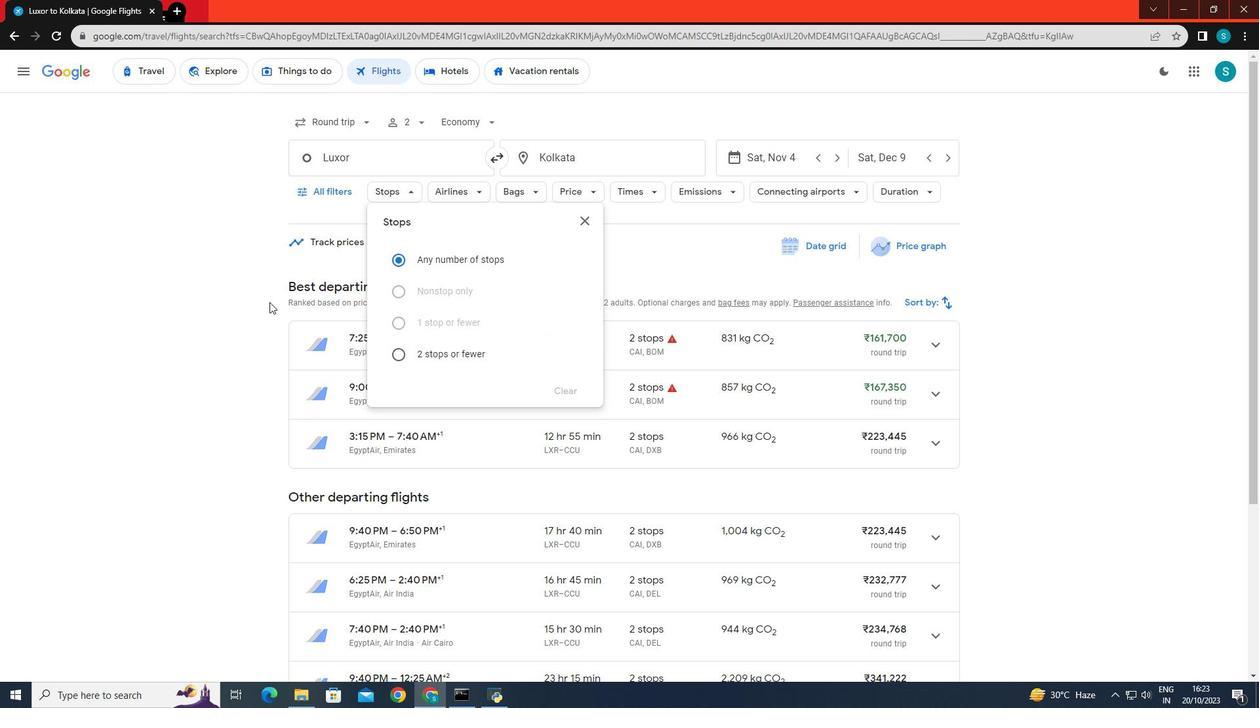 
Action: Mouse pressed left at (269, 302)
Screenshot: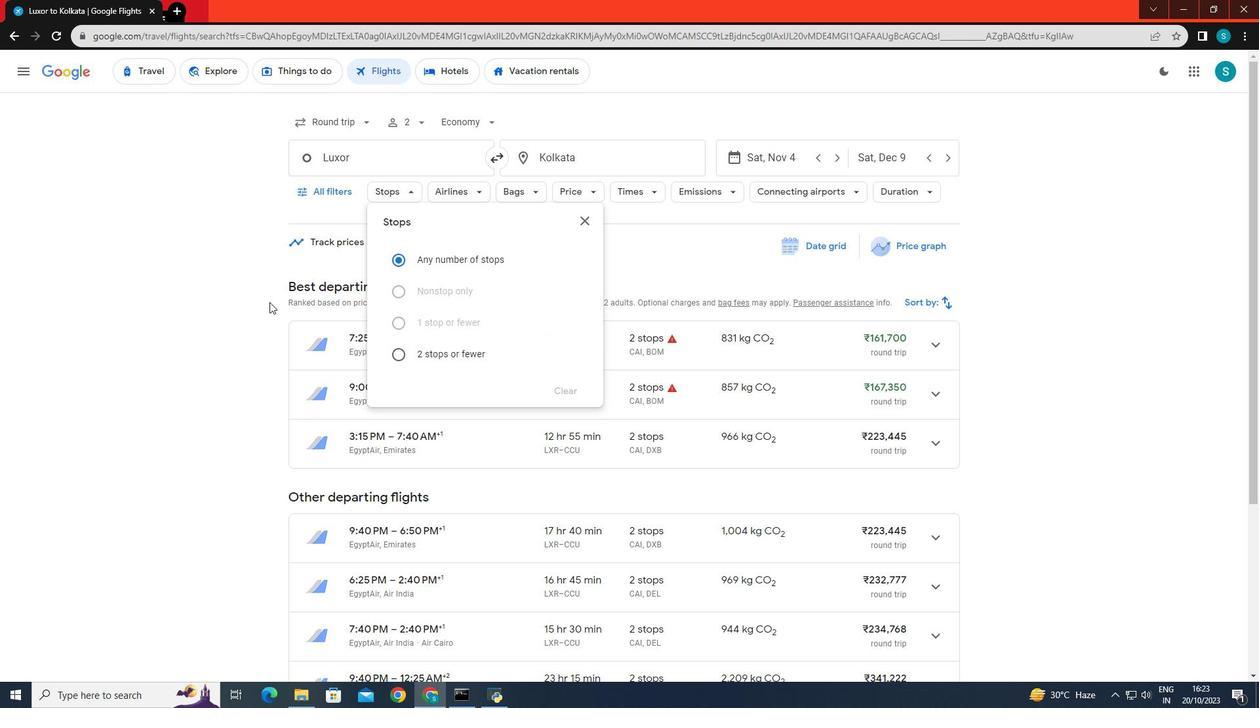 
Action: Mouse moved to (478, 194)
Screenshot: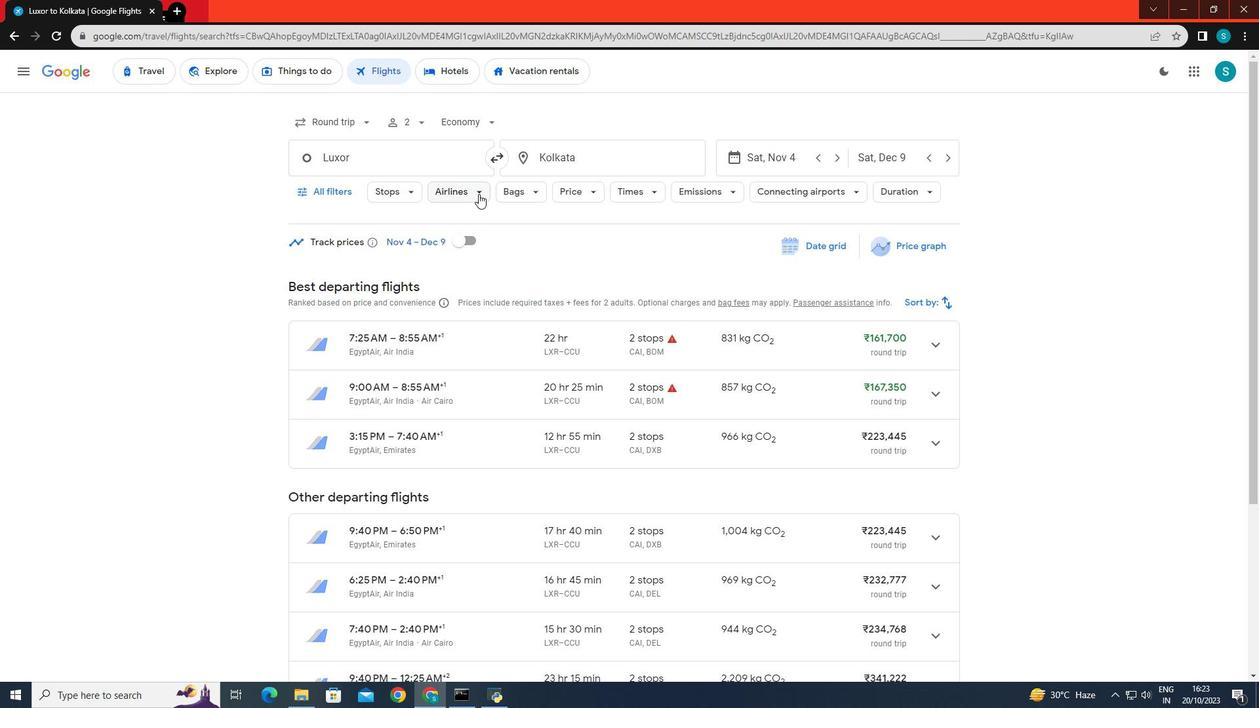 
Action: Mouse pressed left at (478, 194)
Screenshot: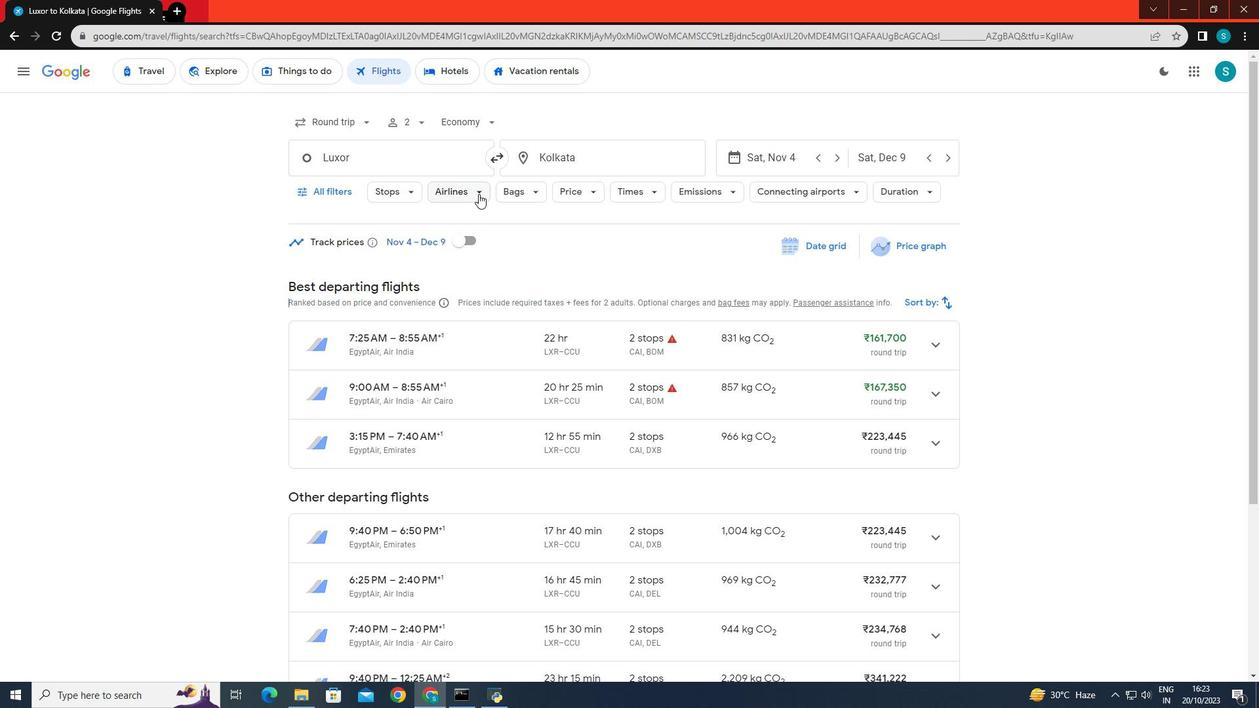 
Action: Mouse moved to (453, 308)
Screenshot: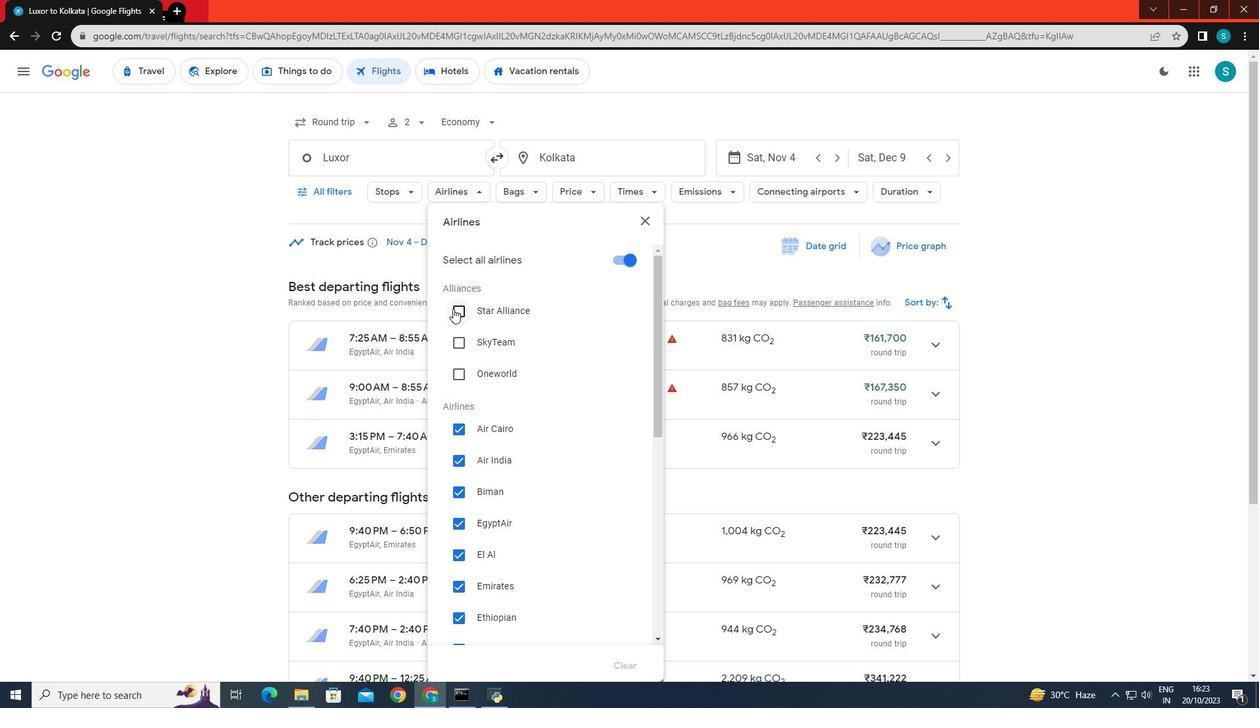 
Action: Mouse pressed left at (453, 308)
Screenshot: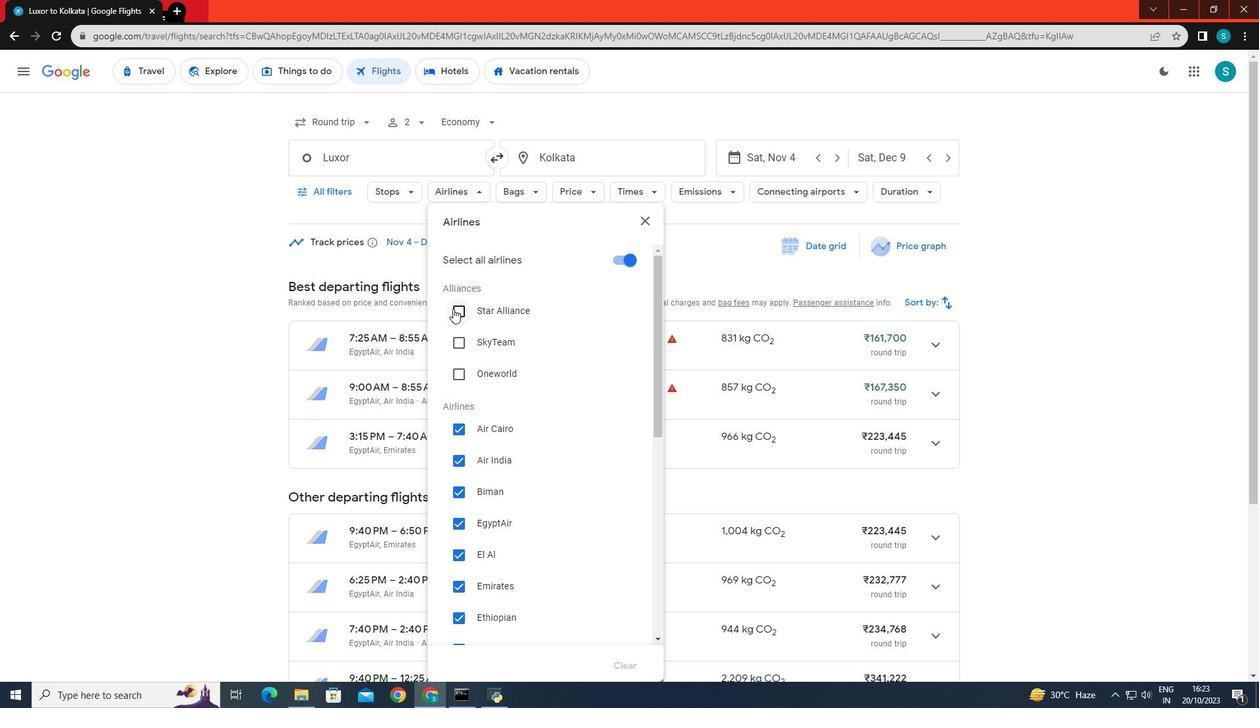 
Action: Mouse moved to (355, 540)
Screenshot: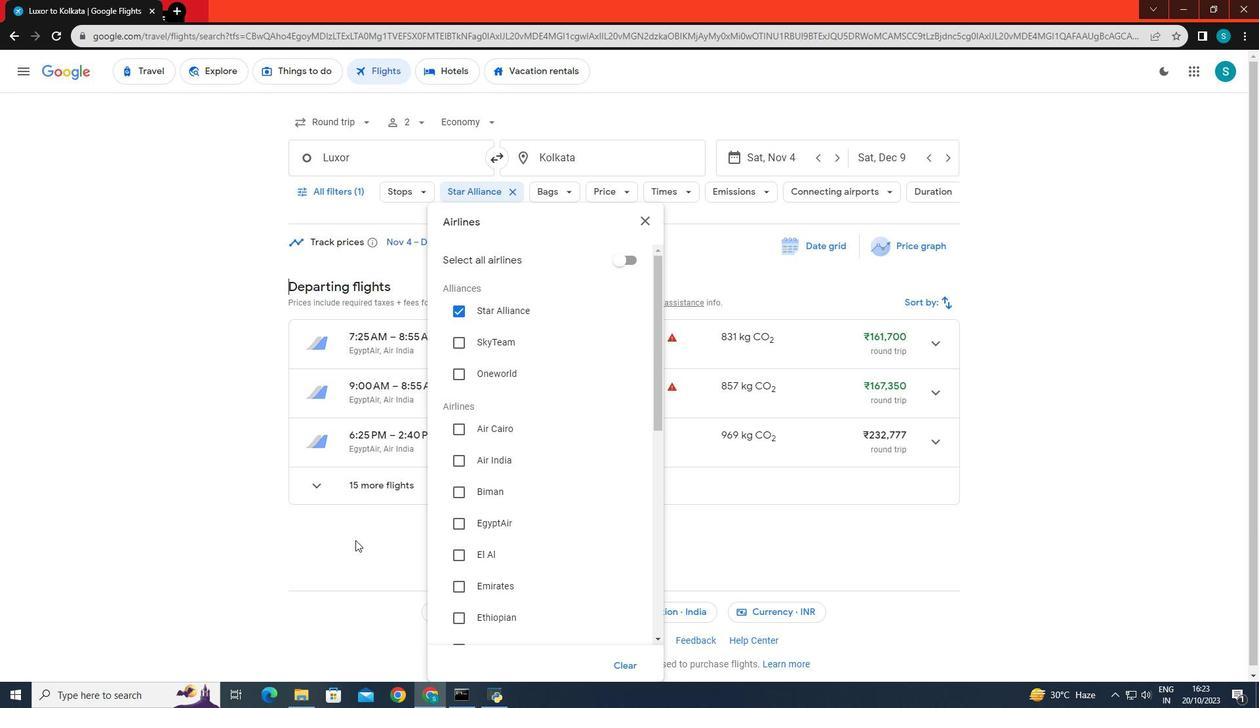 
Action: Mouse pressed left at (355, 540)
Screenshot: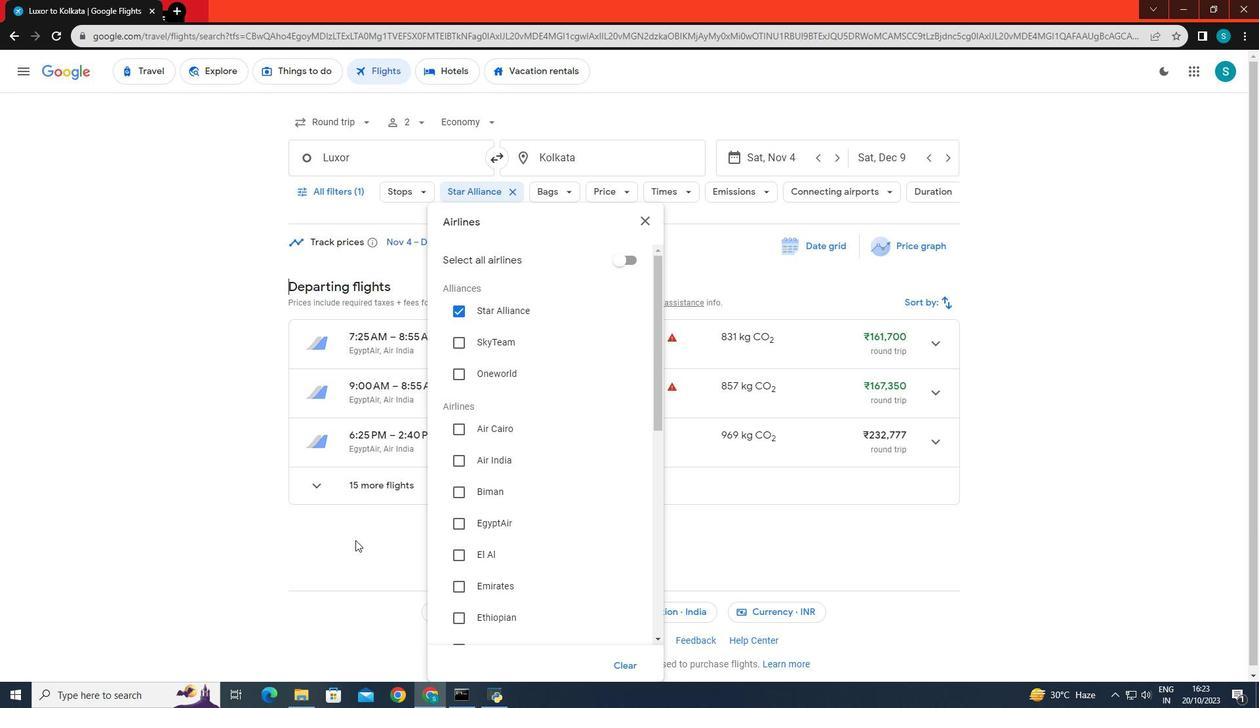 
Action: Mouse moved to (431, 503)
Screenshot: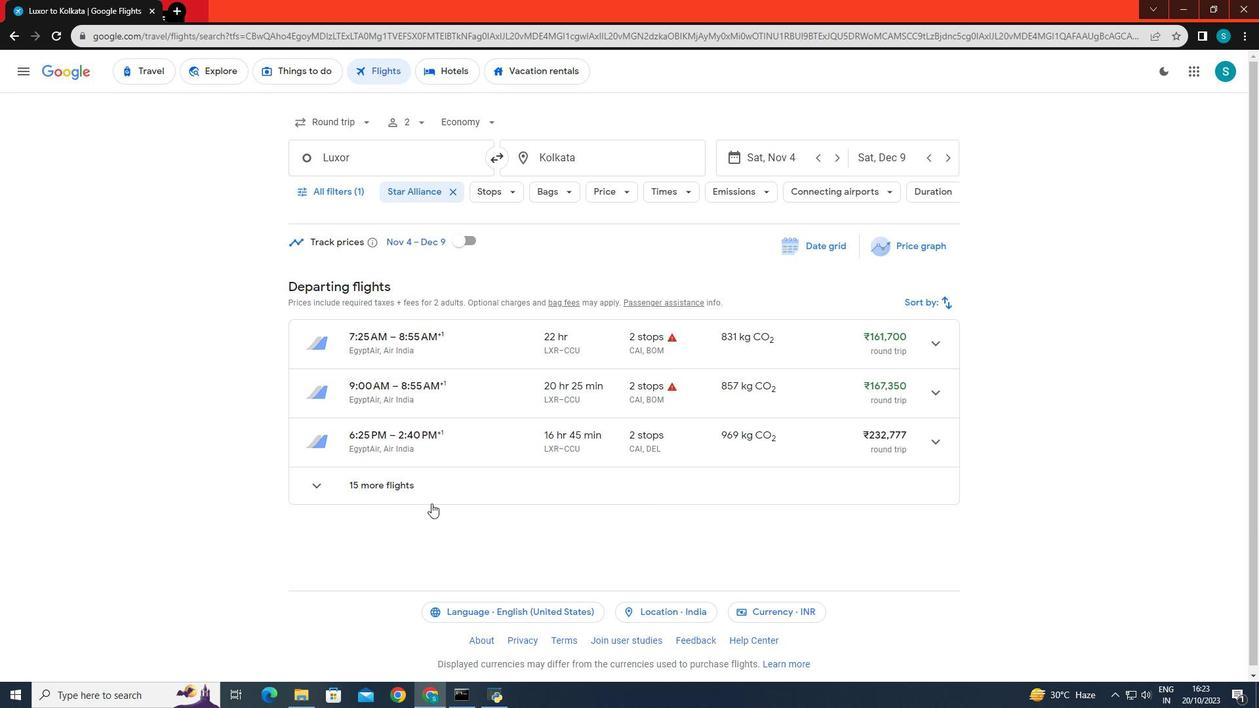 
Action: Mouse scrolled (431, 503) with delta (0, 0)
Screenshot: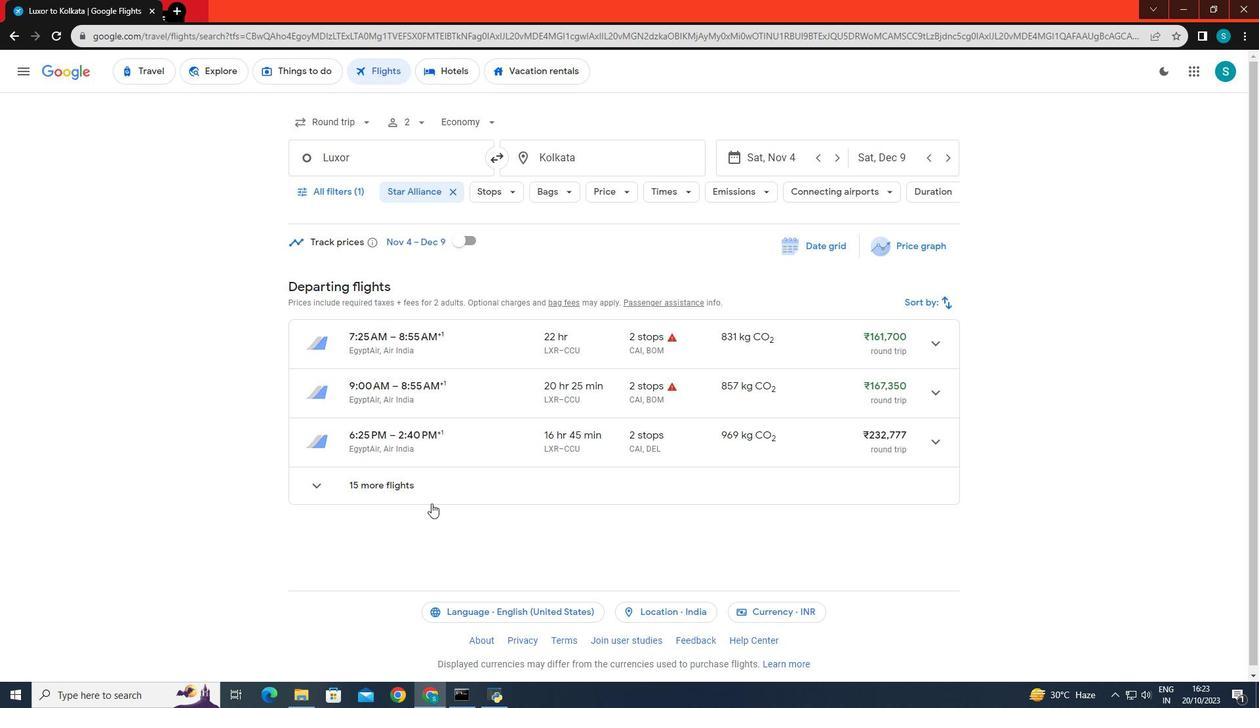 
